 Task: Look for space in Agadir, Morocco from 7th July, 2023 to 14th July, 2023 for 1 adult in price range Rs.6000 to Rs.14000. Place can be shared room with 1  bedroom having 1 bed and 1 bathroom. Property type can be house, flat, guest house, hotel. Amenities needed are: wifi. Booking option can be shelf check-in. Required host language is English.
Action: Mouse moved to (482, 64)
Screenshot: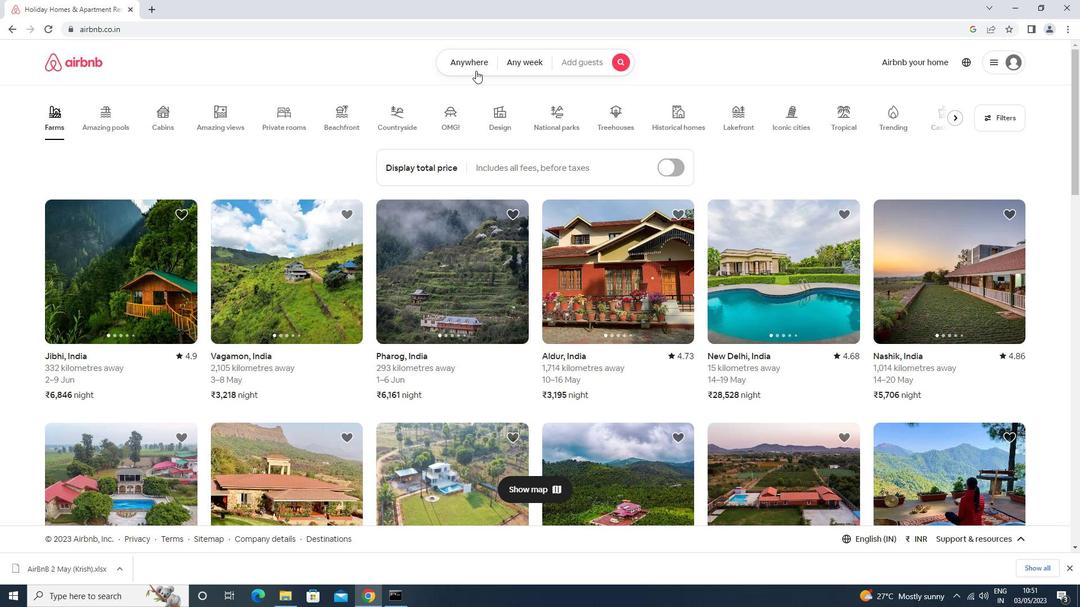 
Action: Mouse pressed left at (482, 64)
Screenshot: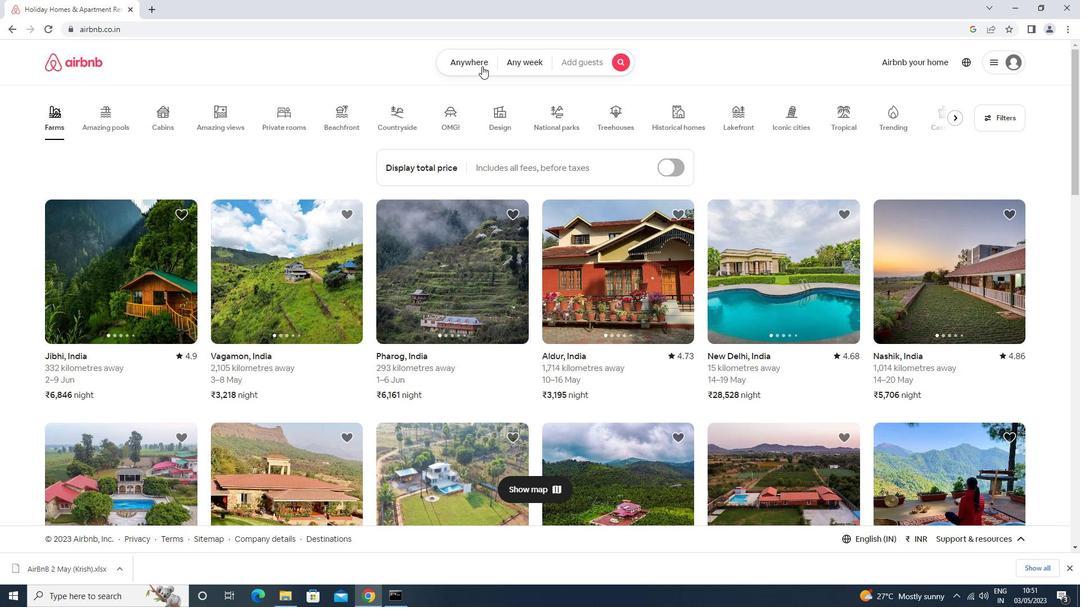 
Action: Mouse moved to (432, 112)
Screenshot: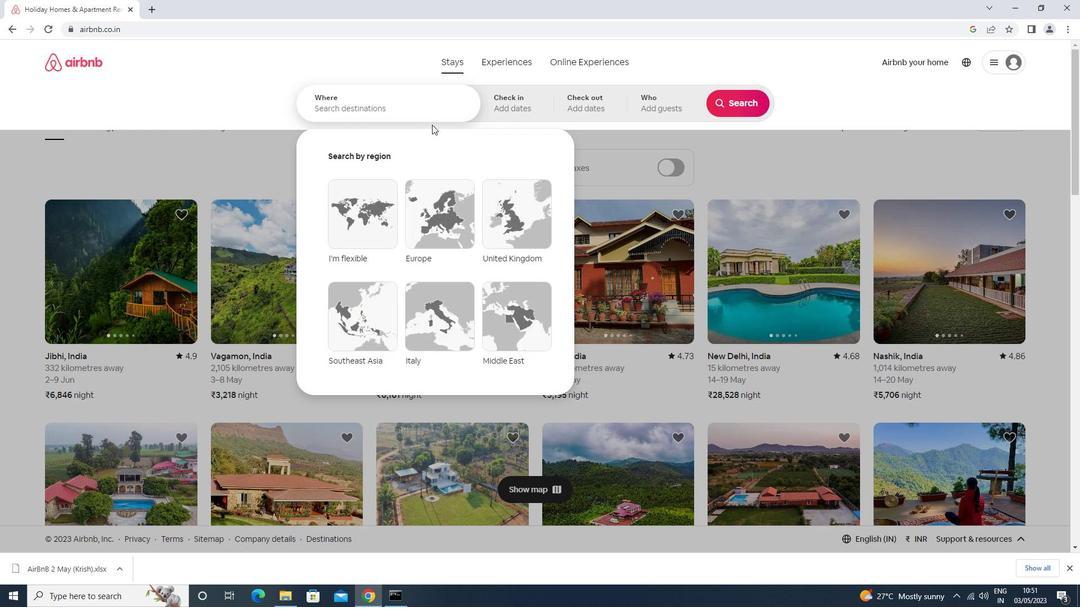 
Action: Mouse pressed left at (432, 112)
Screenshot: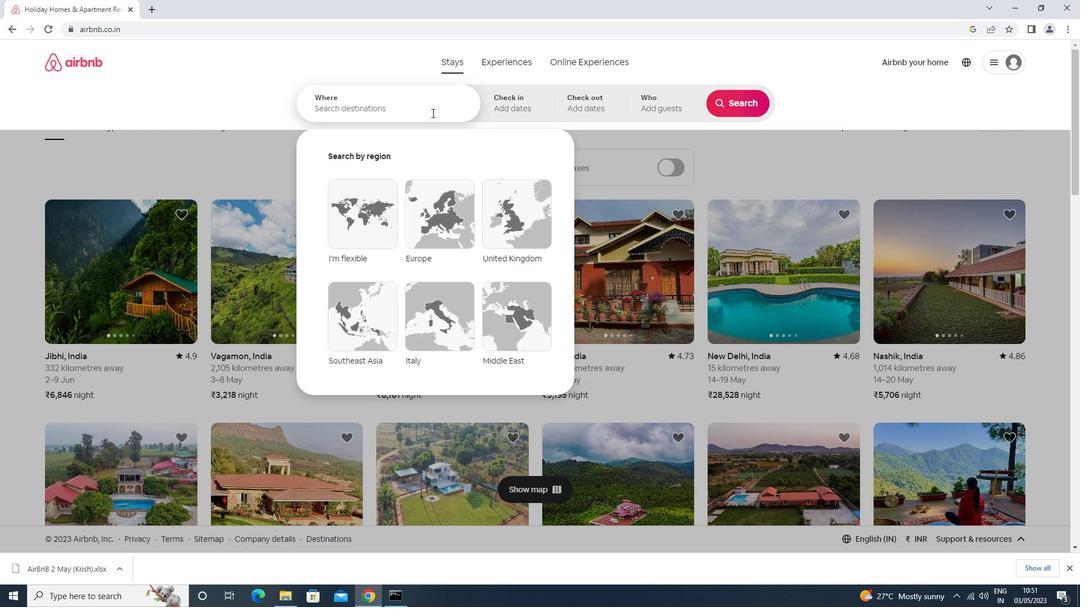 
Action: Key pressed a<Key.caps_lock>gadir<Key.enter>
Screenshot: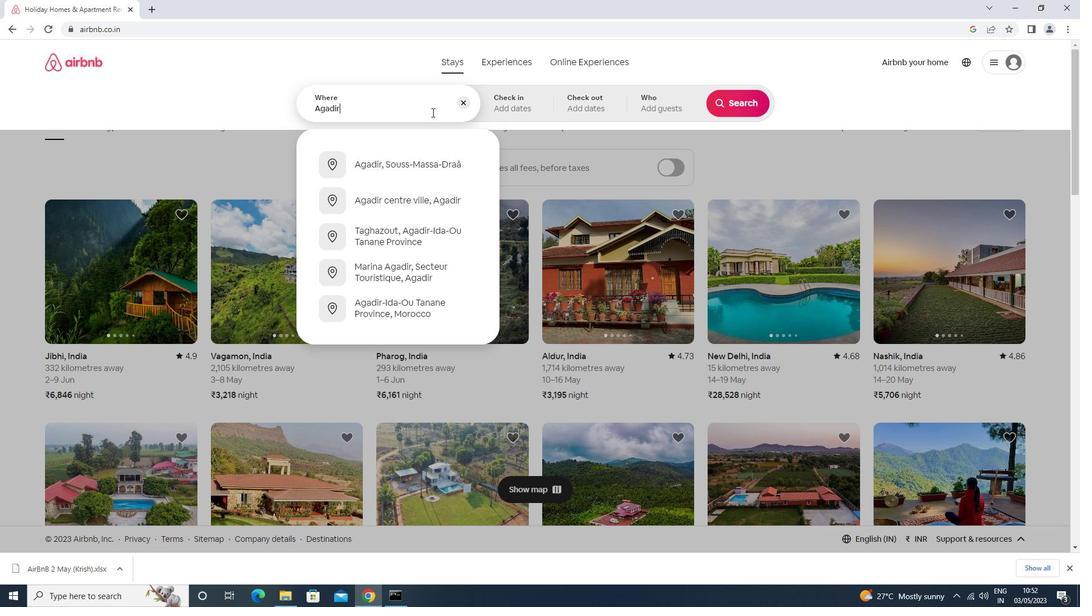 
Action: Mouse moved to (741, 194)
Screenshot: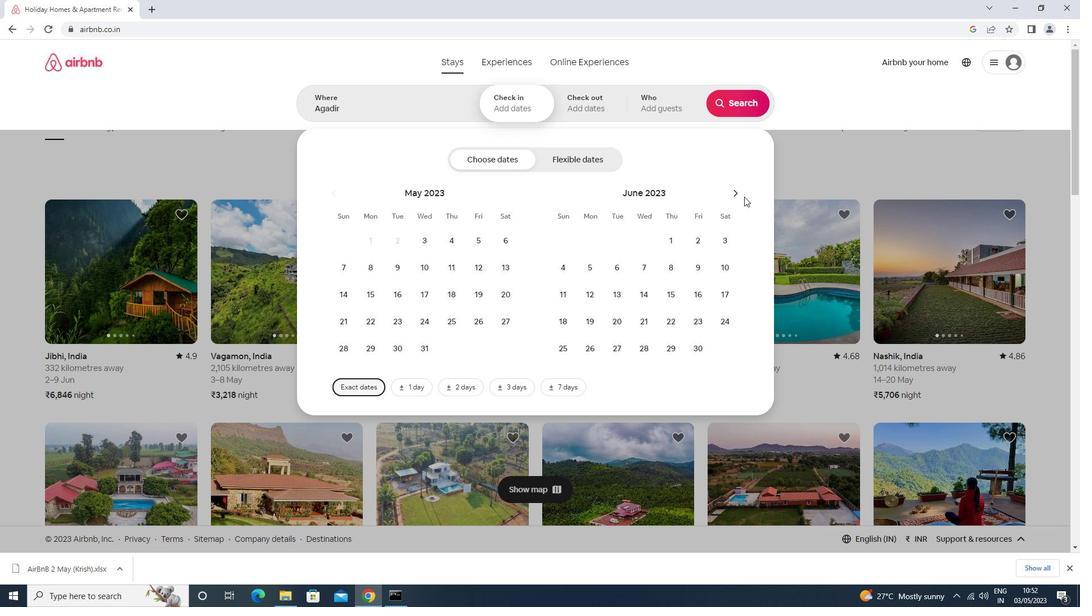 
Action: Mouse pressed left at (741, 194)
Screenshot: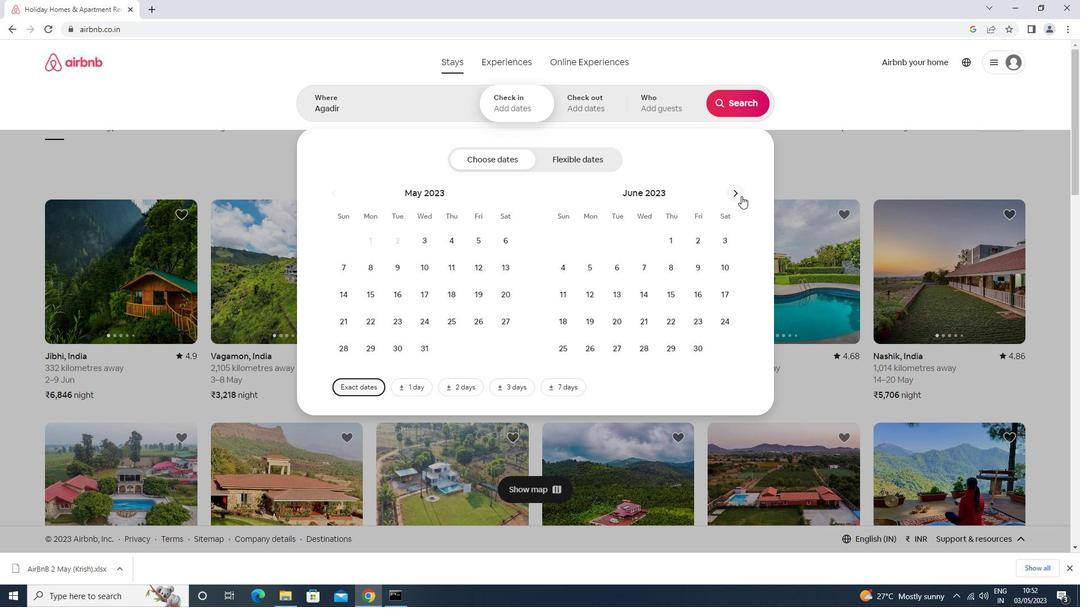
Action: Mouse moved to (694, 270)
Screenshot: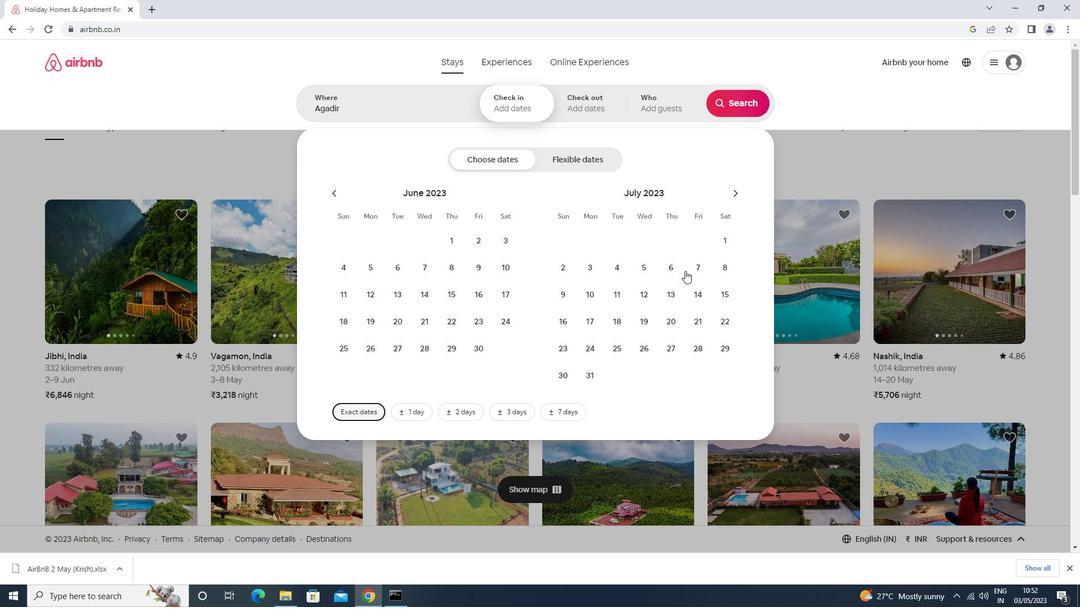 
Action: Mouse pressed left at (694, 270)
Screenshot: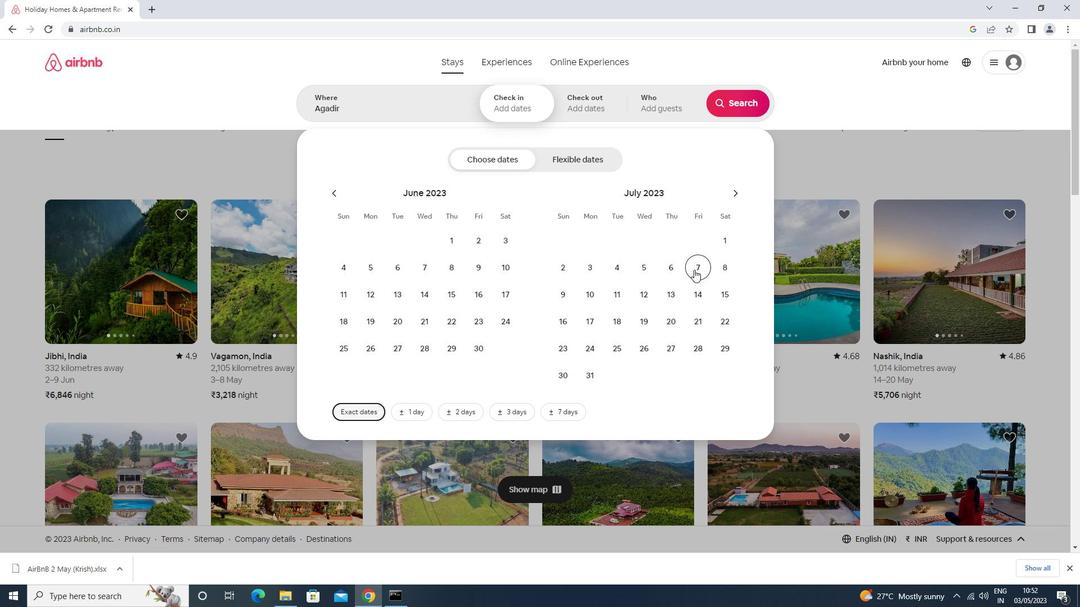 
Action: Mouse moved to (694, 290)
Screenshot: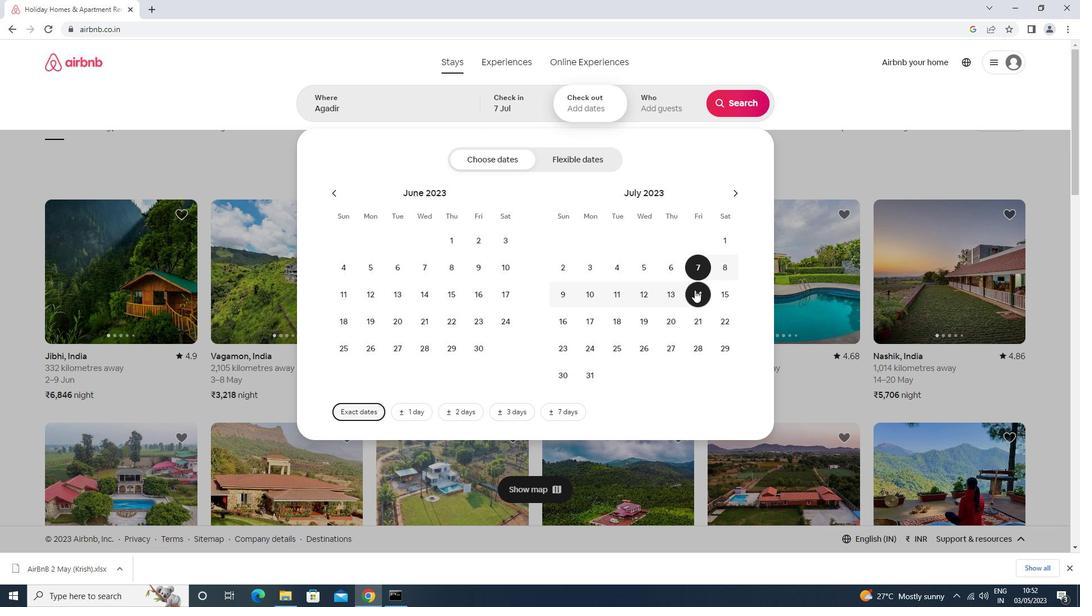 
Action: Mouse pressed left at (694, 290)
Screenshot: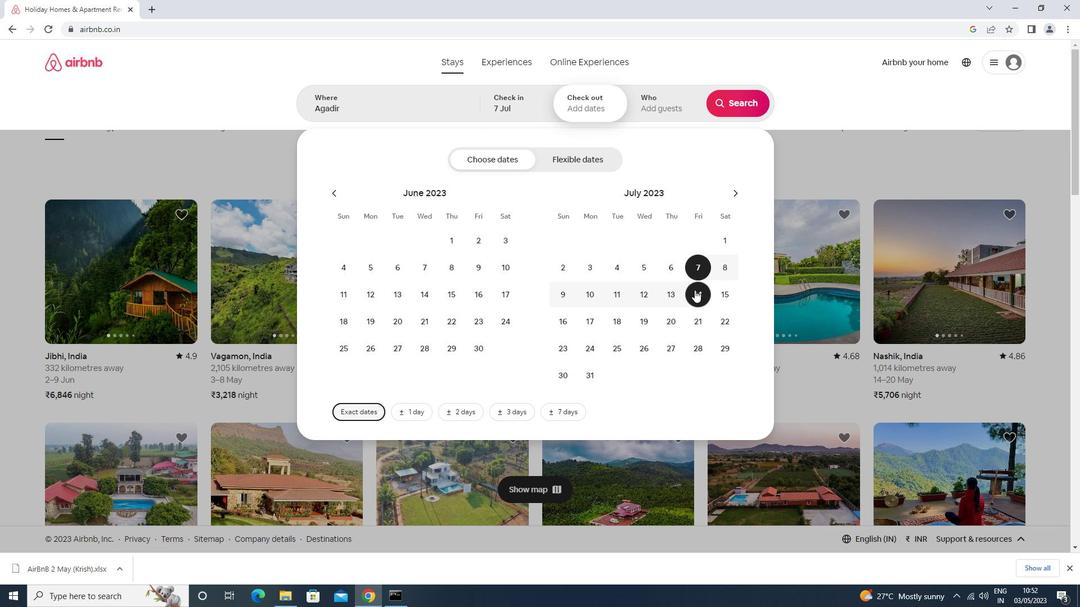 
Action: Mouse moved to (663, 106)
Screenshot: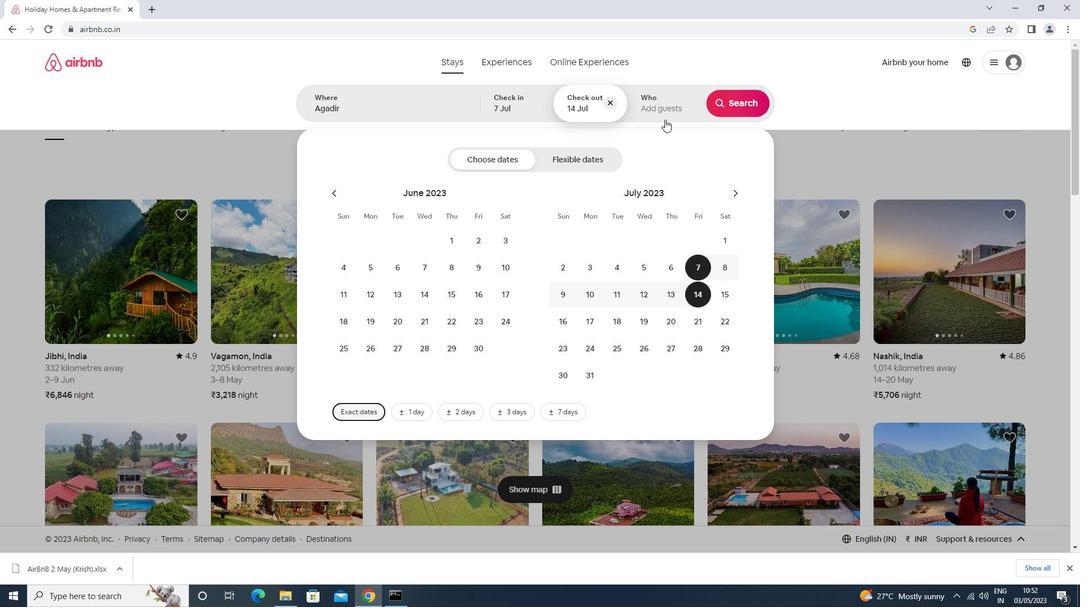 
Action: Mouse pressed left at (663, 106)
Screenshot: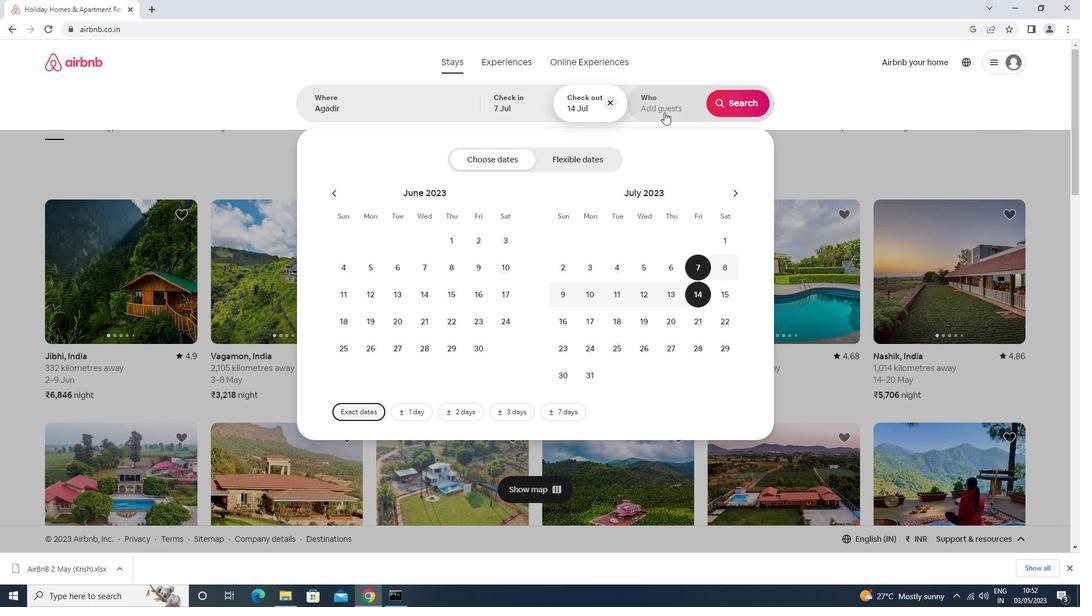 
Action: Mouse moved to (746, 165)
Screenshot: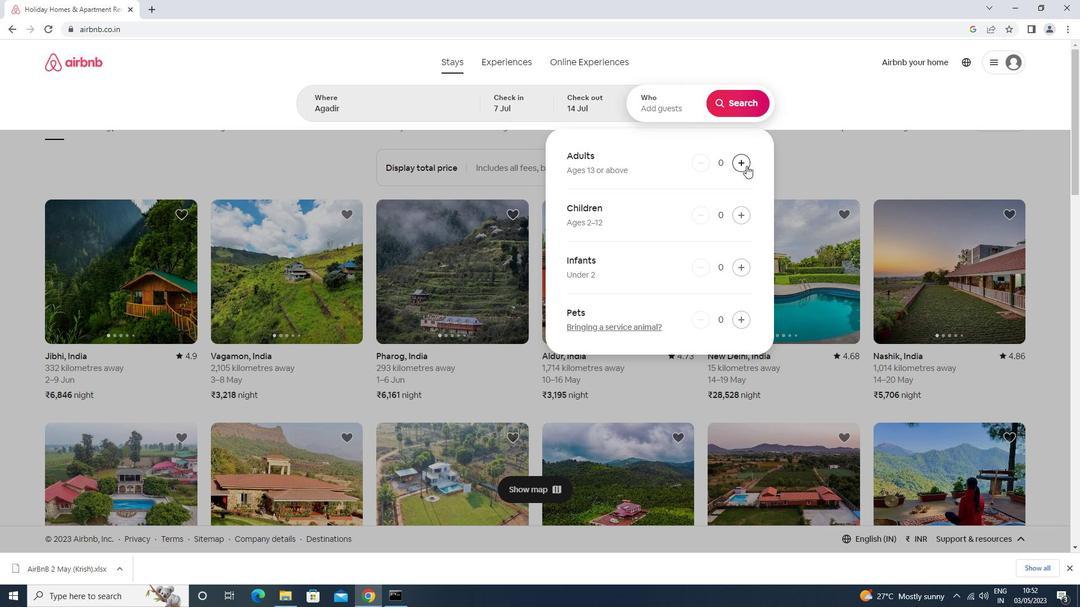 
Action: Mouse pressed left at (746, 165)
Screenshot: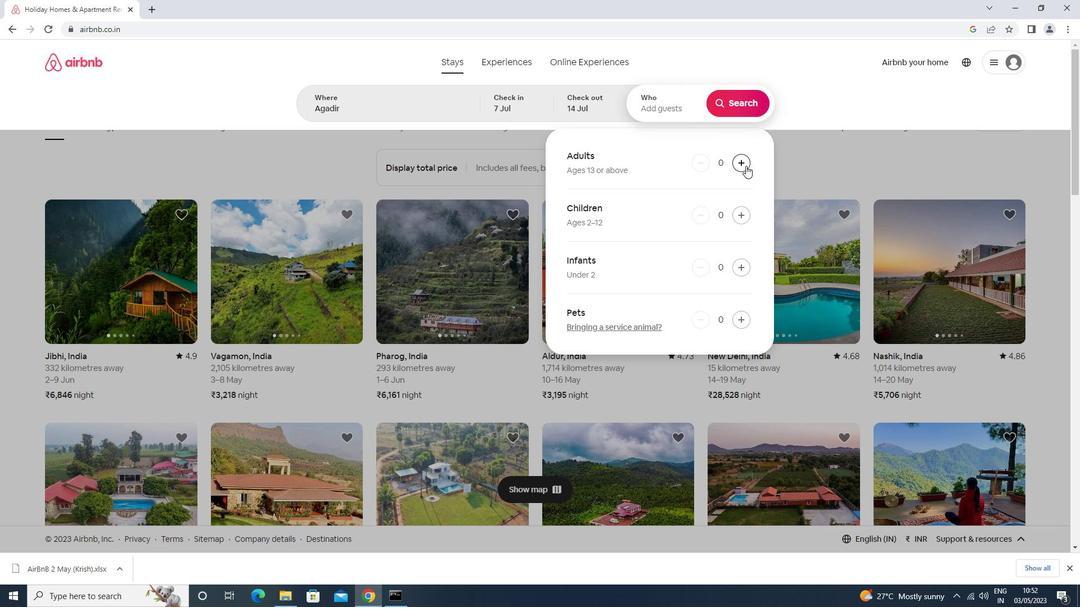 
Action: Mouse moved to (737, 92)
Screenshot: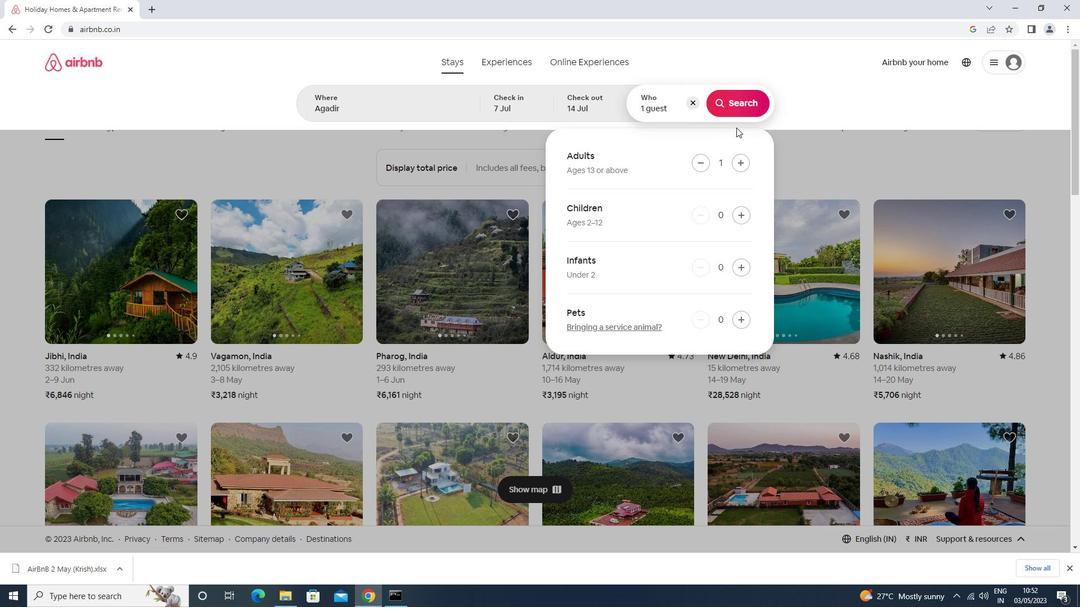 
Action: Mouse pressed left at (737, 92)
Screenshot: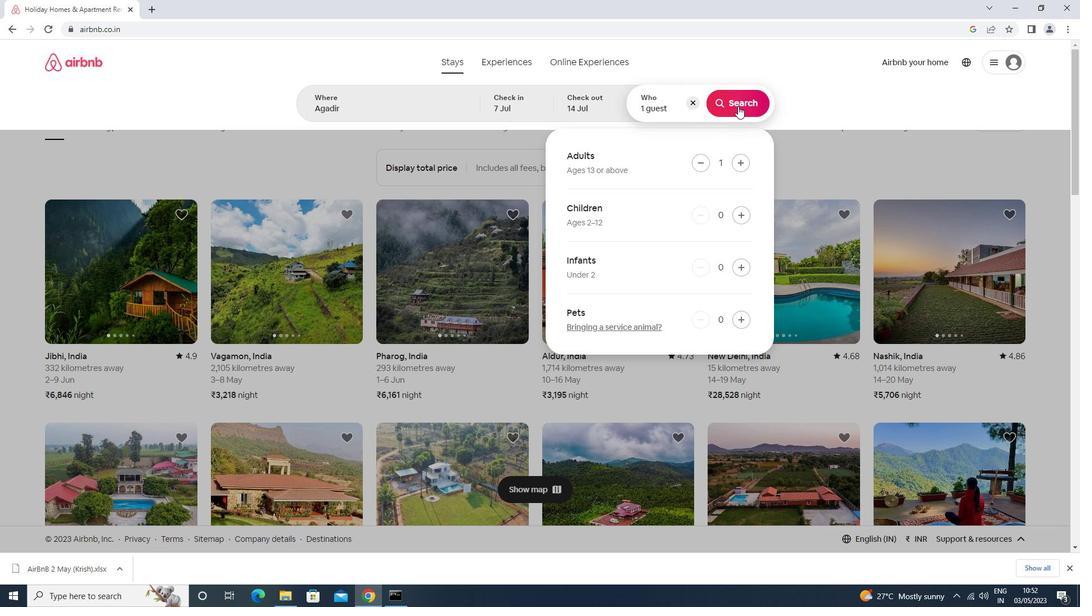 
Action: Mouse moved to (1028, 101)
Screenshot: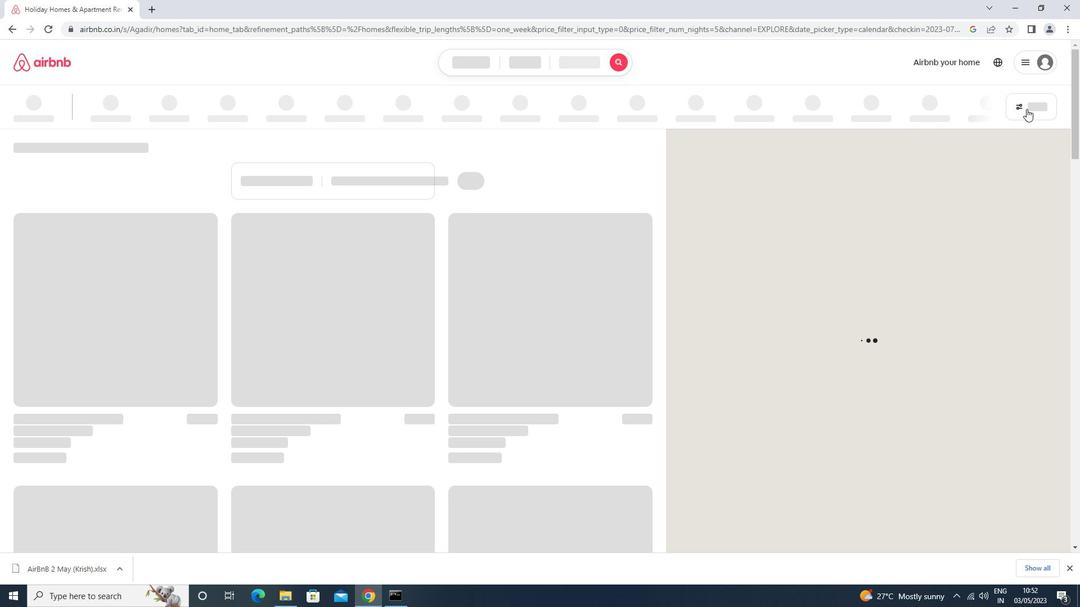 
Action: Mouse pressed left at (1028, 101)
Screenshot: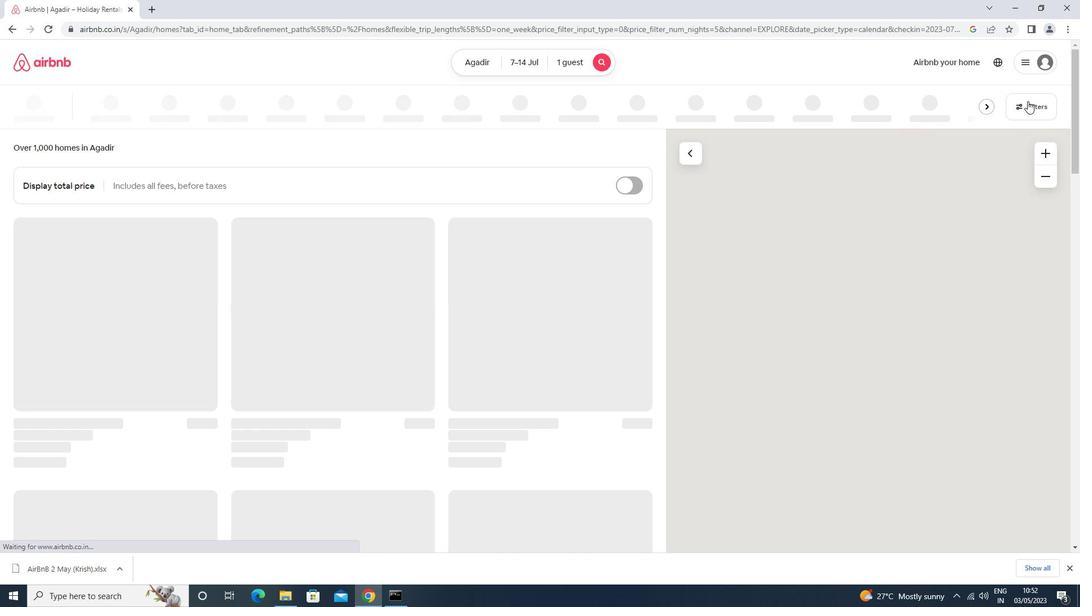 
Action: Mouse moved to (424, 251)
Screenshot: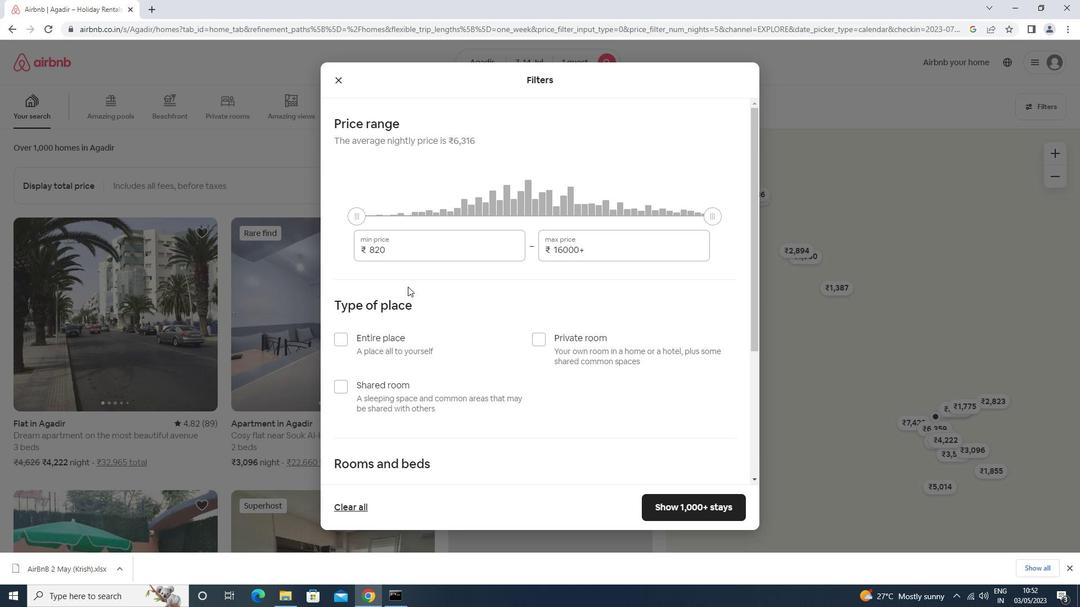 
Action: Mouse pressed left at (424, 251)
Screenshot: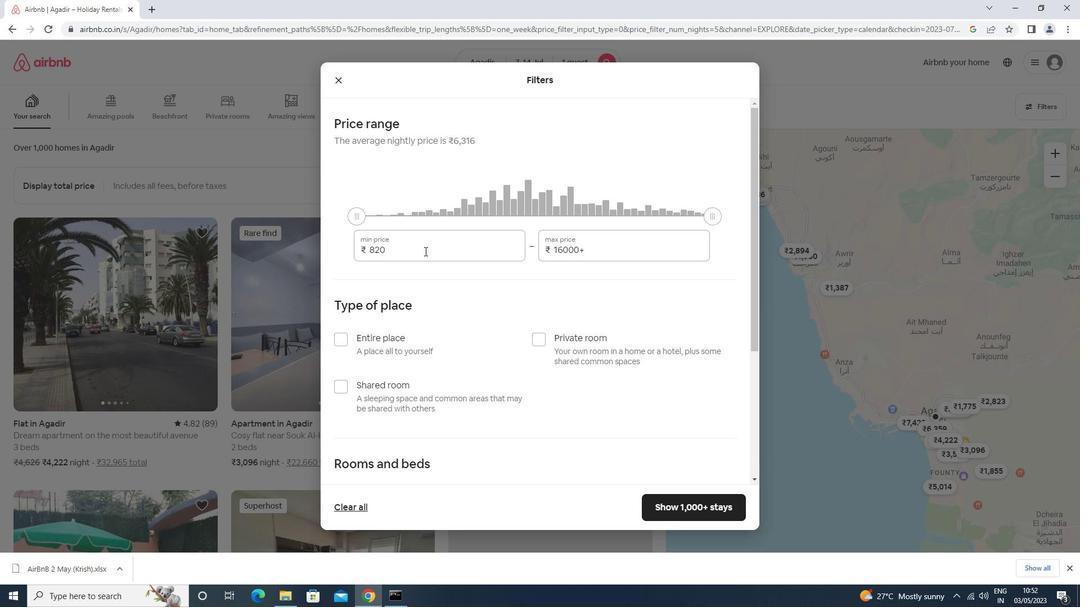
Action: Mouse moved to (422, 251)
Screenshot: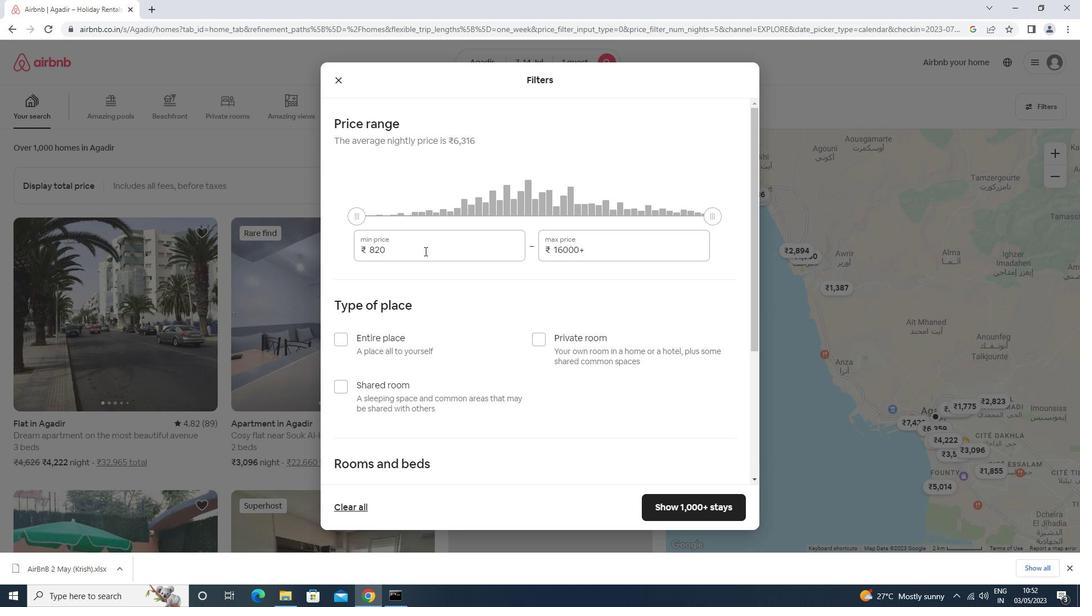 
Action: Key pressed <Key.backspace><Key.backspace><Key.backspace><Key.backspace><Key.backspace><Key.backspace><Key.backspace><Key.backspace><Key.backspace><Key.backspace><Key.backspace><Key.backspace>6000<Key.tab>14000
Screenshot: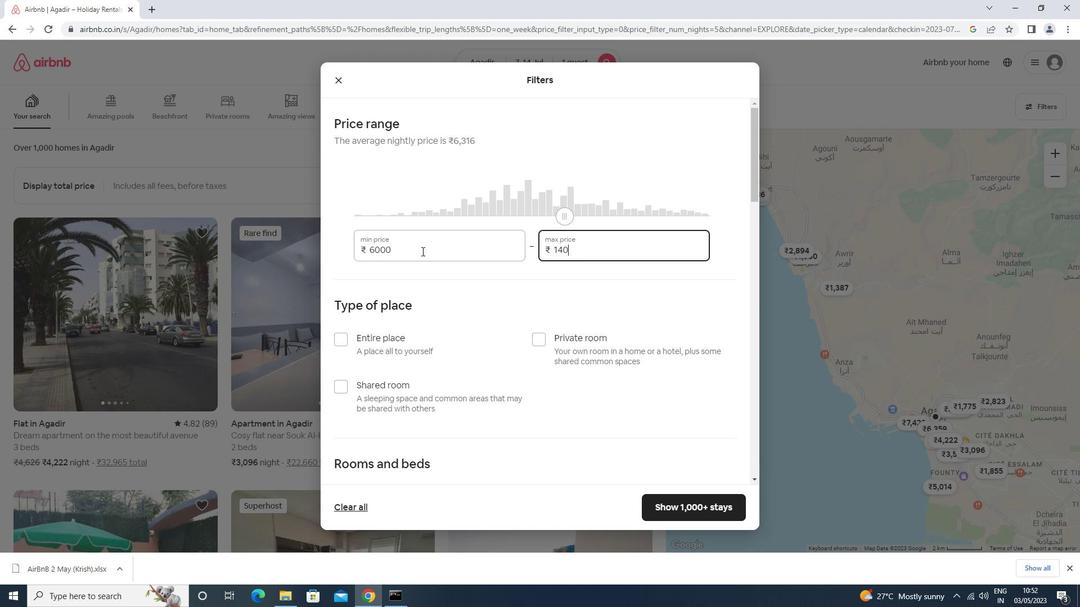 
Action: Mouse moved to (359, 388)
Screenshot: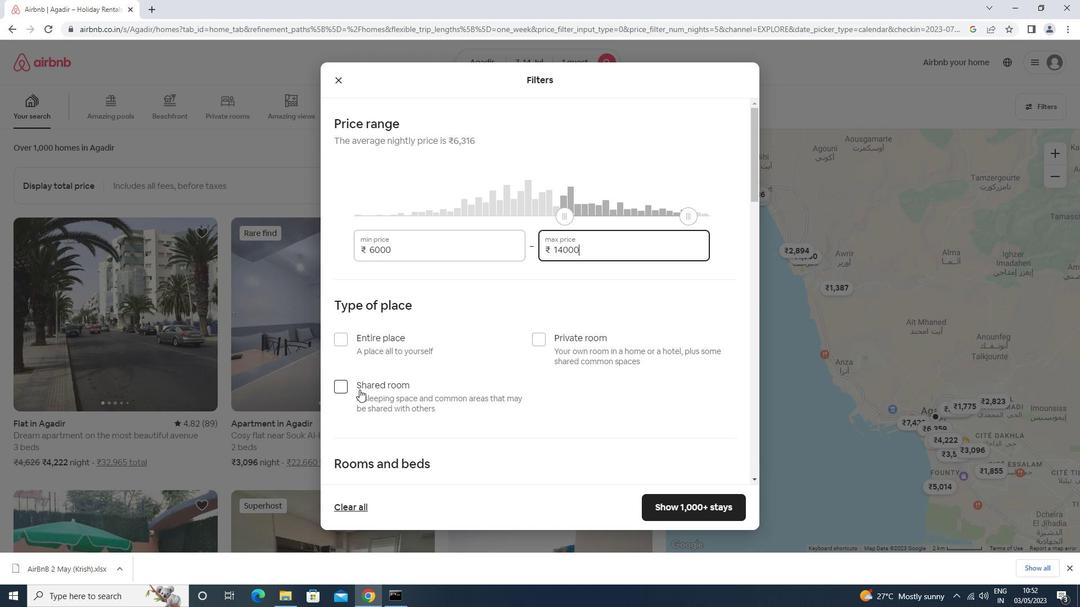 
Action: Mouse pressed left at (359, 388)
Screenshot: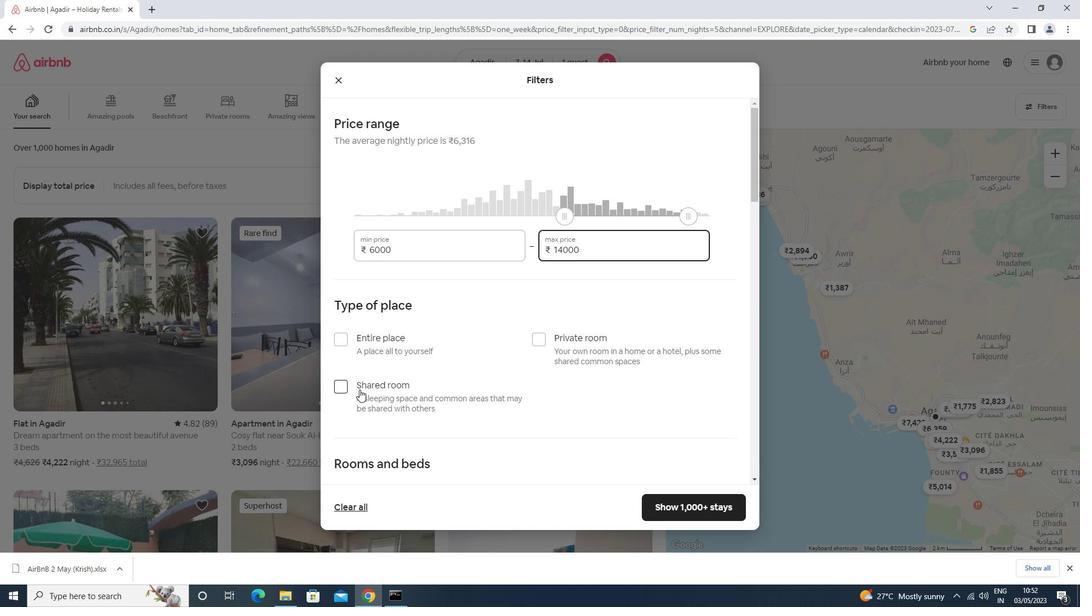 
Action: Mouse moved to (370, 363)
Screenshot: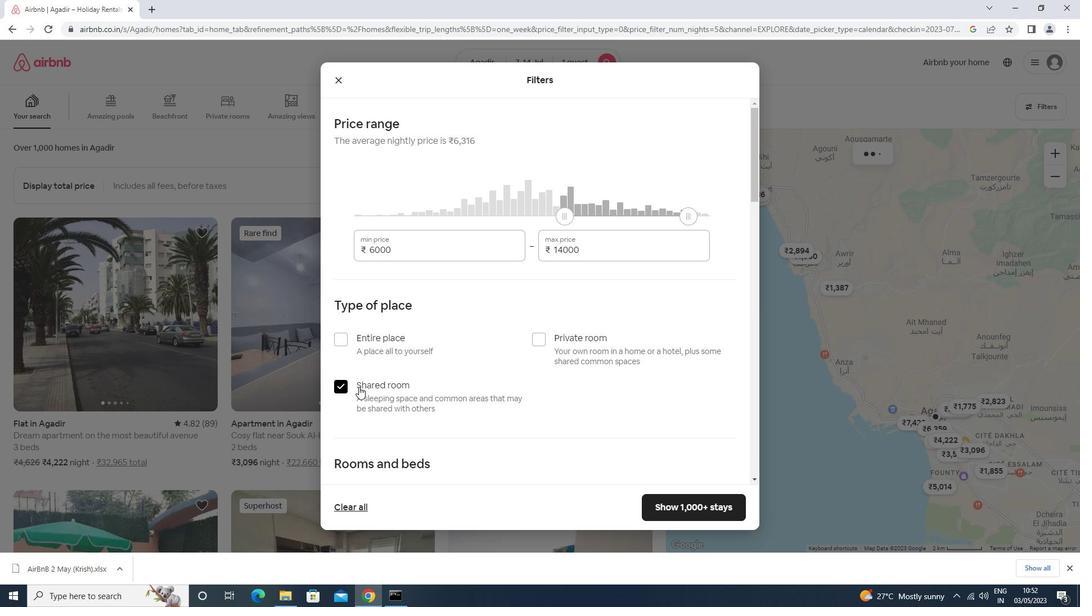 
Action: Mouse scrolled (370, 362) with delta (0, 0)
Screenshot: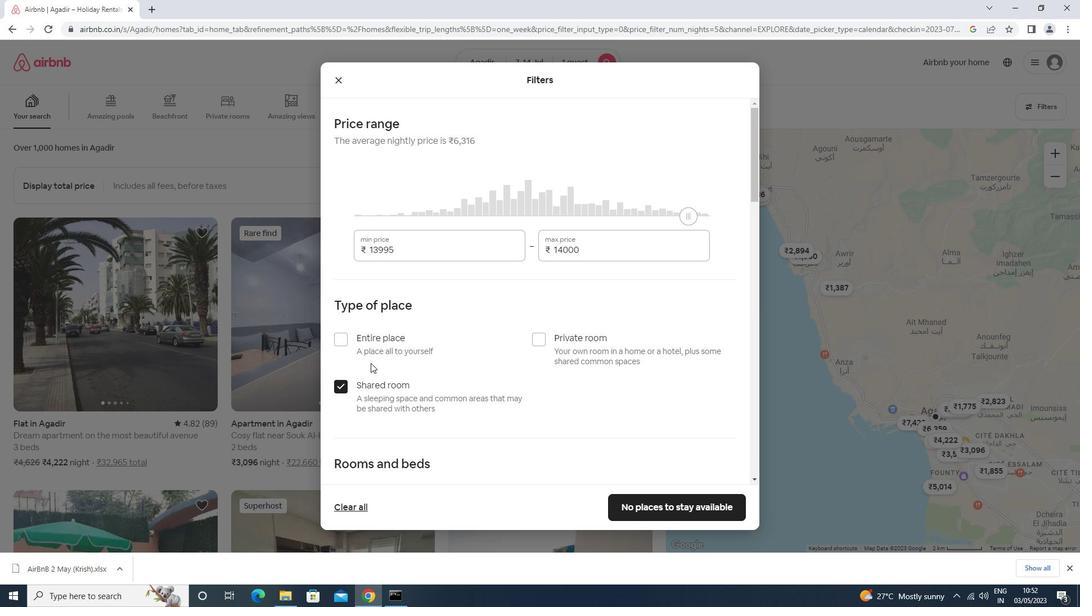 
Action: Mouse scrolled (370, 362) with delta (0, 0)
Screenshot: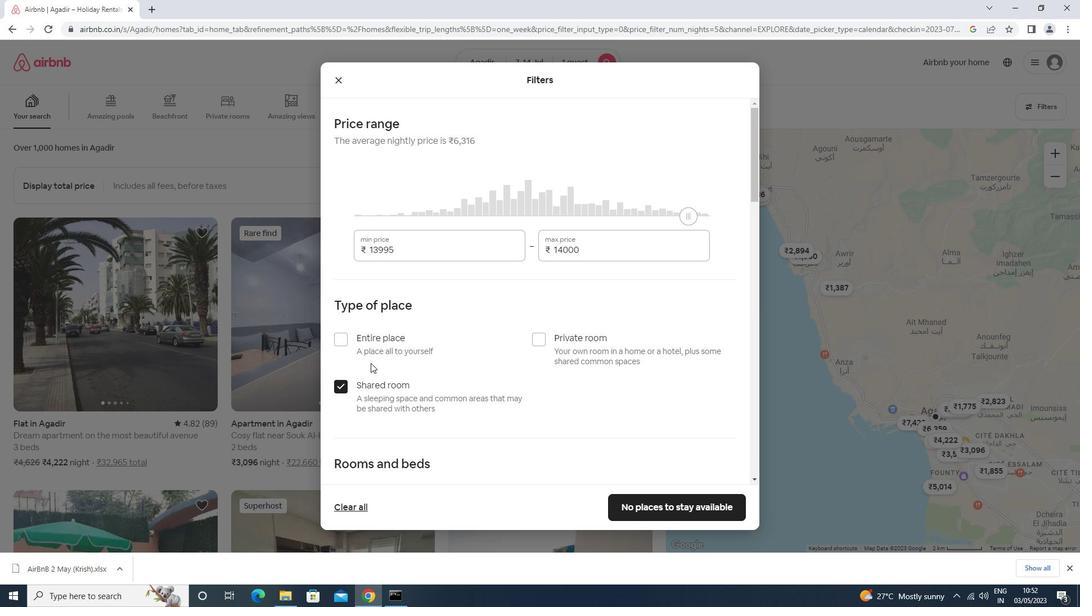 
Action: Mouse scrolled (370, 362) with delta (0, 0)
Screenshot: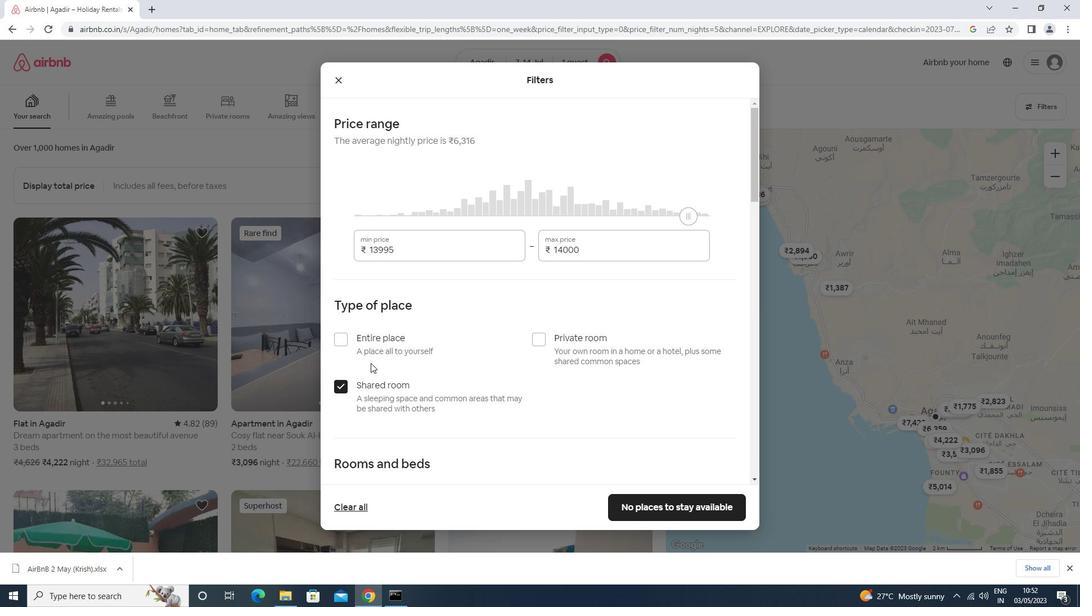 
Action: Mouse scrolled (370, 362) with delta (0, 0)
Screenshot: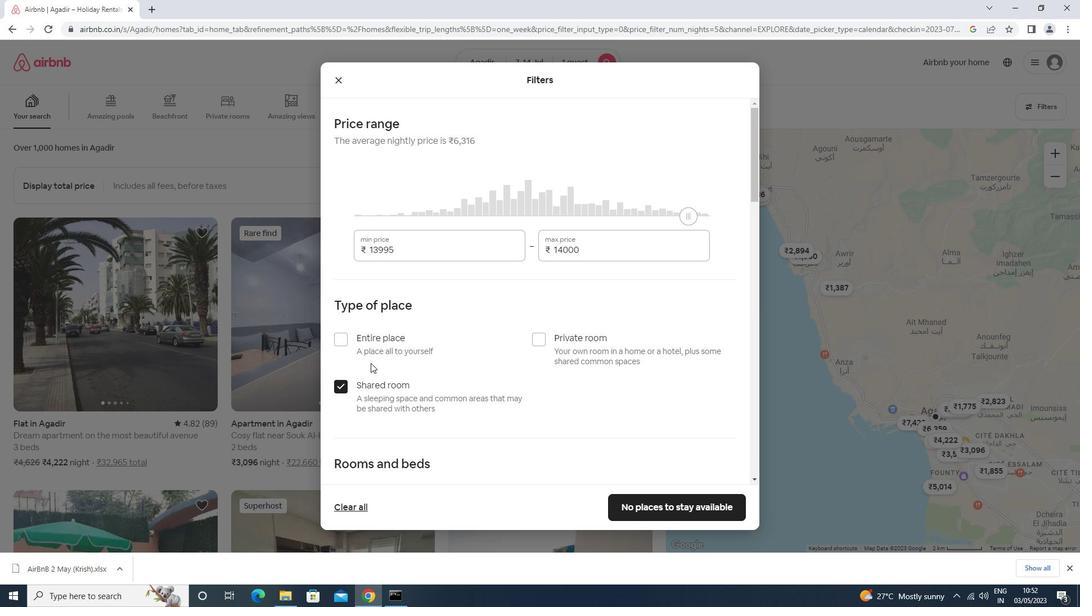 
Action: Mouse moved to (401, 301)
Screenshot: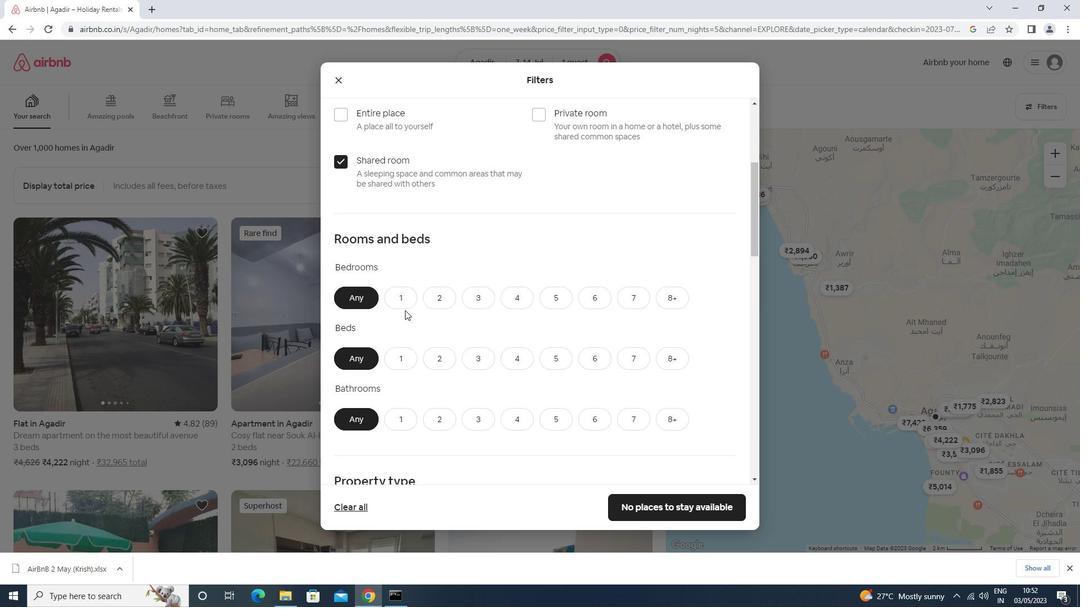 
Action: Mouse pressed left at (401, 301)
Screenshot: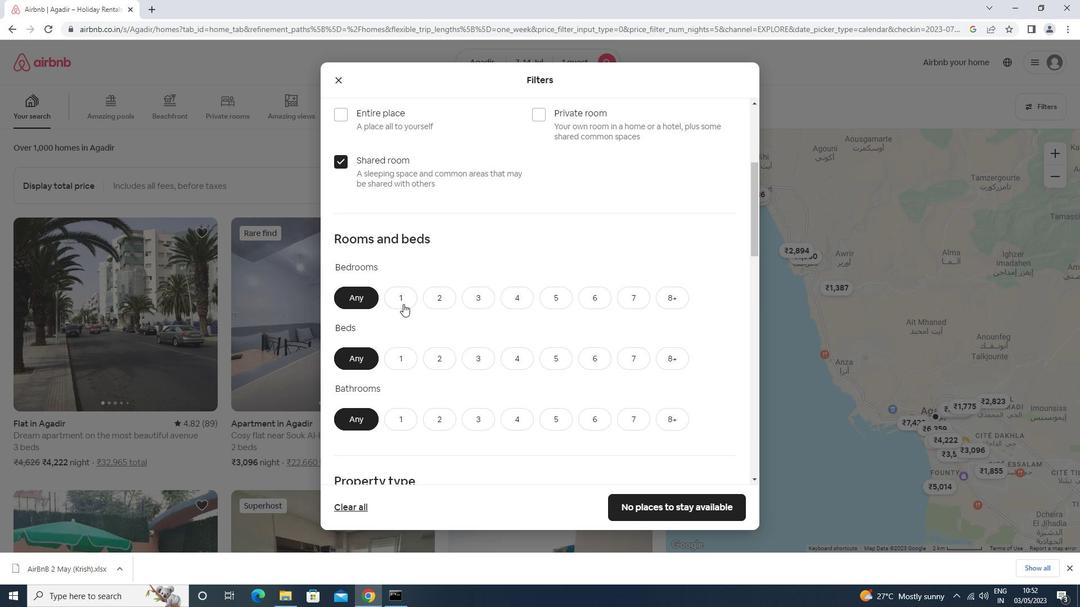
Action: Mouse moved to (409, 356)
Screenshot: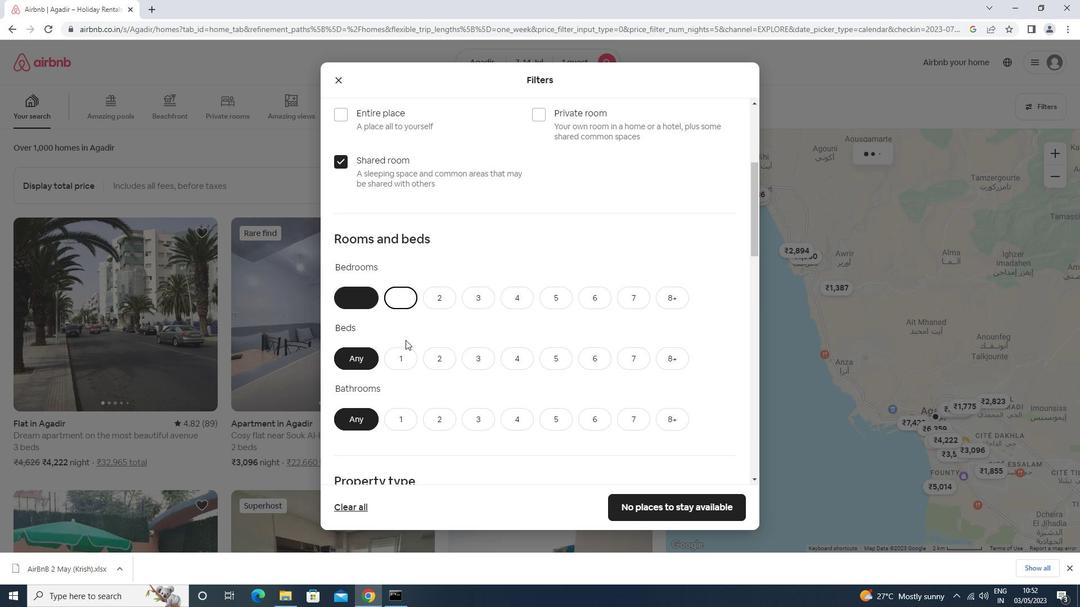 
Action: Mouse pressed left at (409, 356)
Screenshot: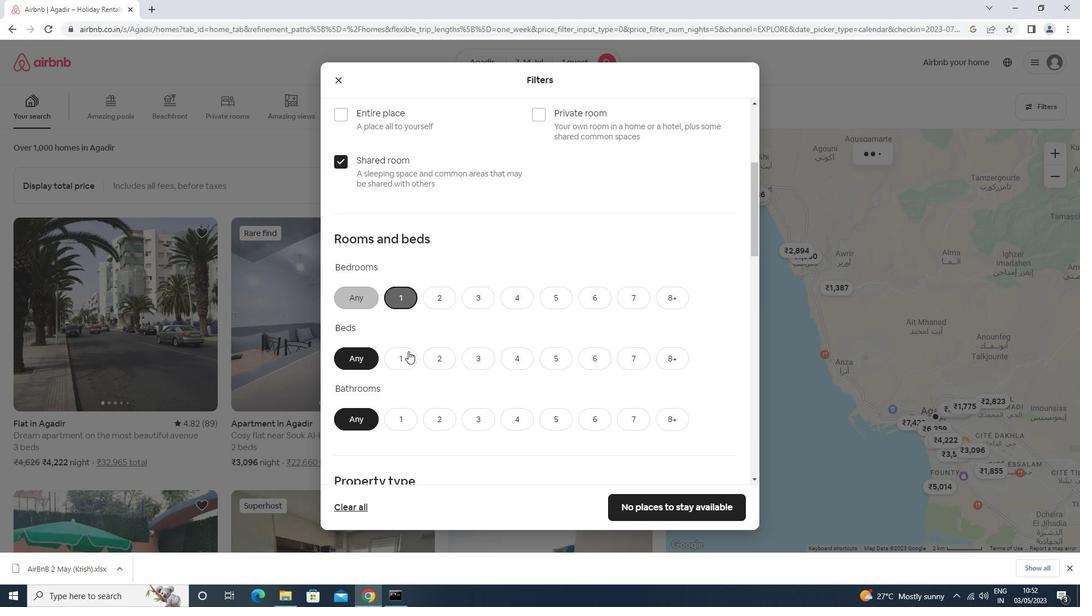 
Action: Mouse moved to (409, 355)
Screenshot: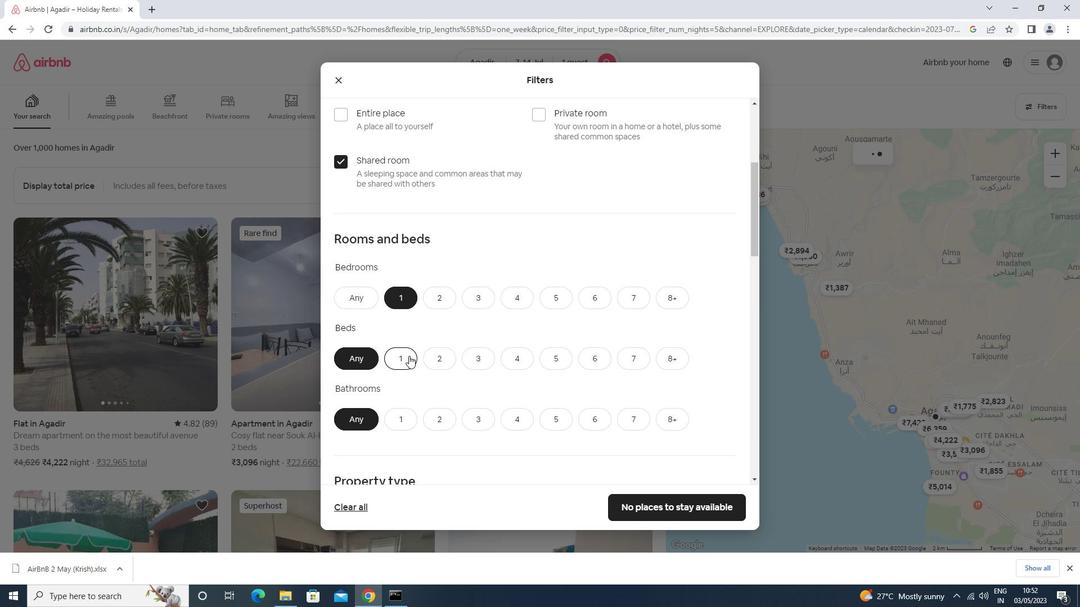 
Action: Mouse scrolled (409, 355) with delta (0, 0)
Screenshot: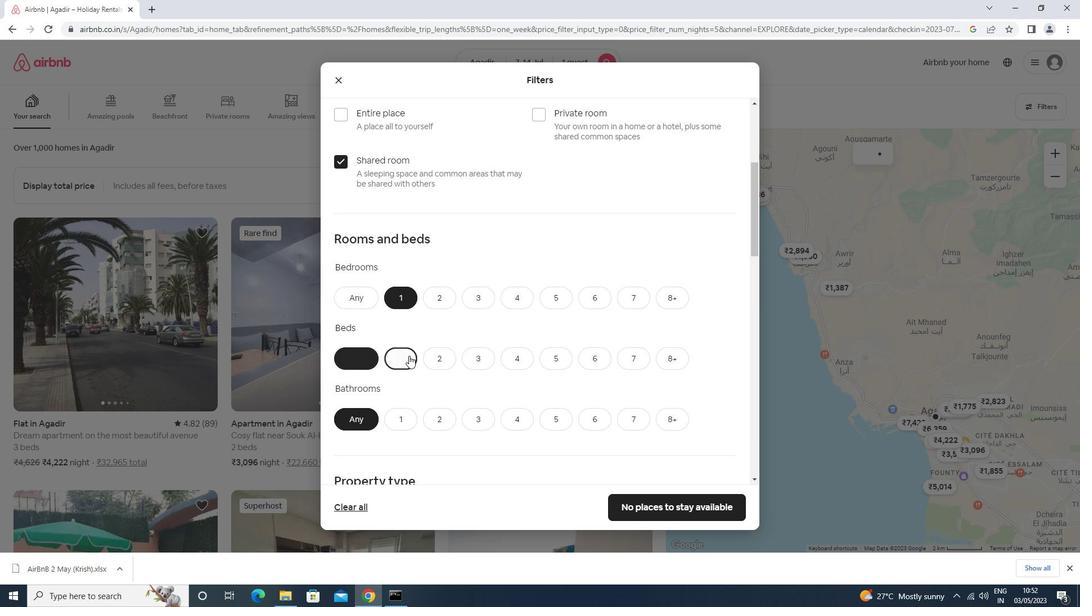 
Action: Mouse moved to (406, 353)
Screenshot: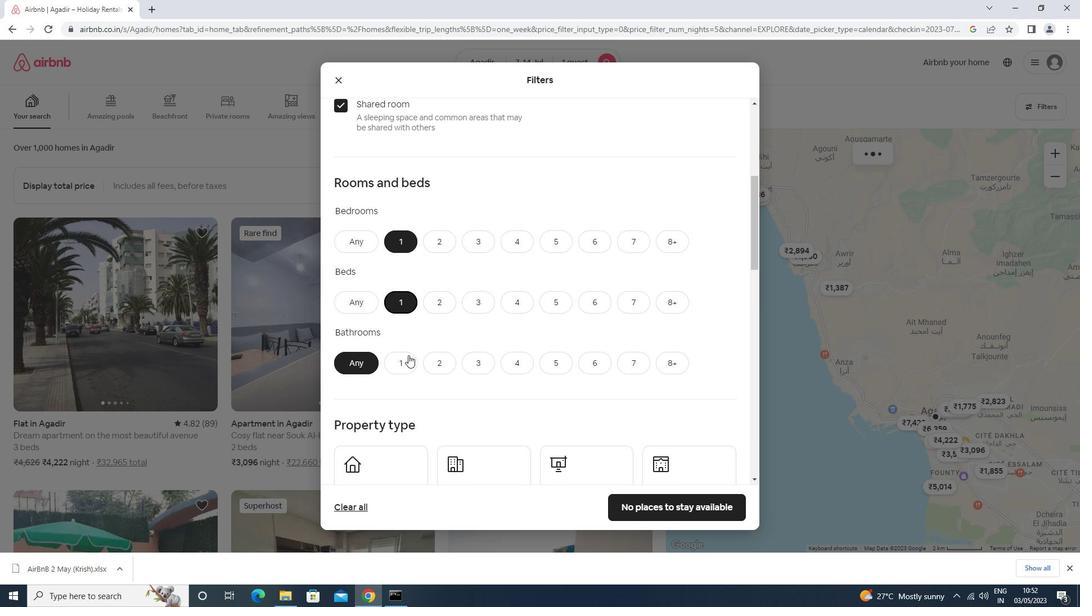 
Action: Mouse pressed left at (406, 353)
Screenshot: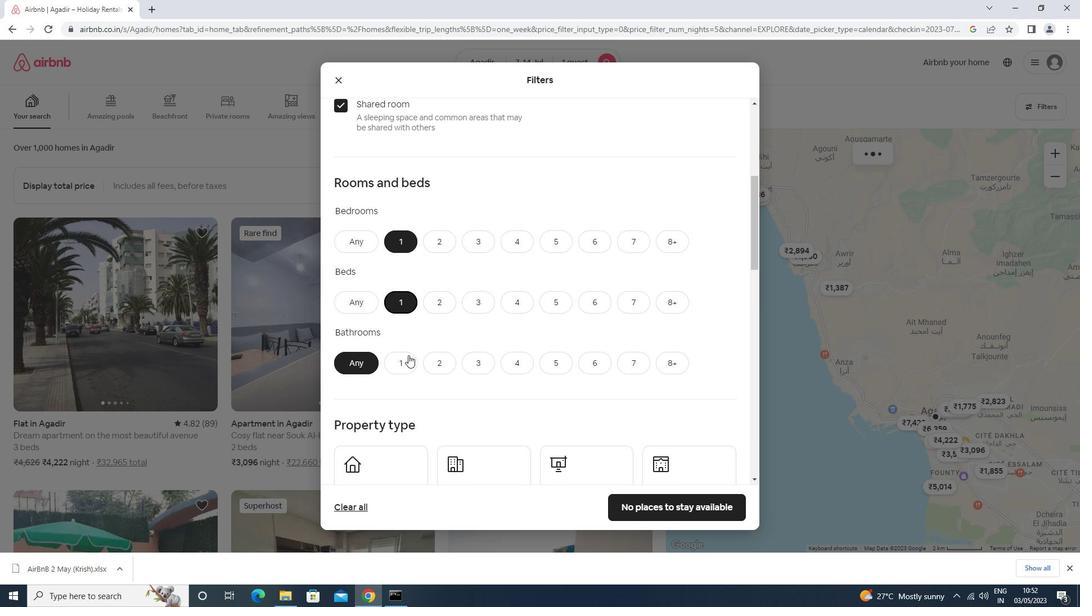 
Action: Mouse moved to (391, 393)
Screenshot: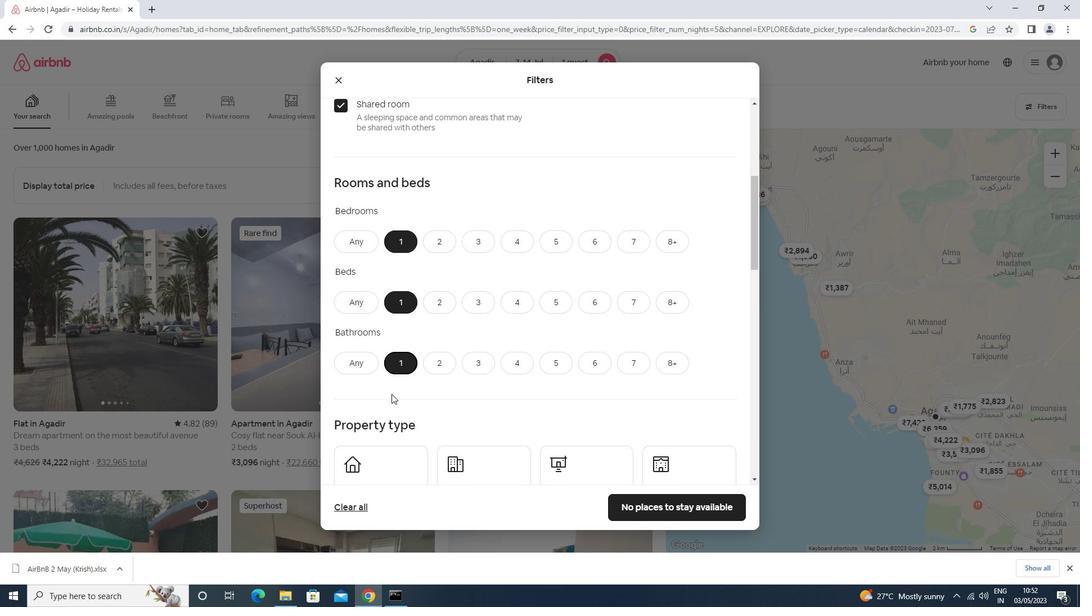 
Action: Mouse scrolled (391, 392) with delta (0, 0)
Screenshot: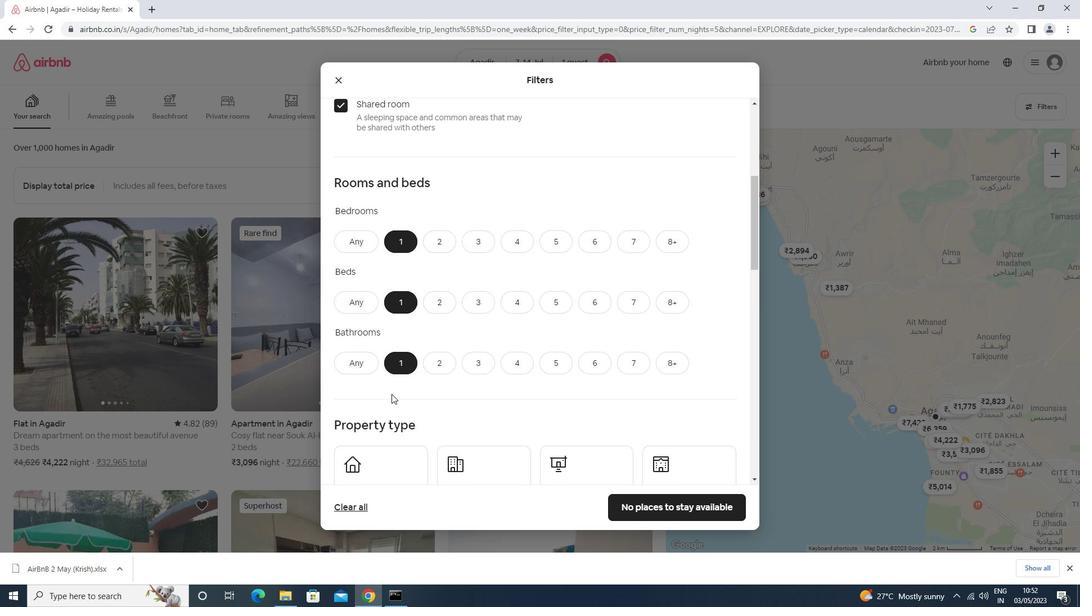
Action: Mouse scrolled (391, 392) with delta (0, 0)
Screenshot: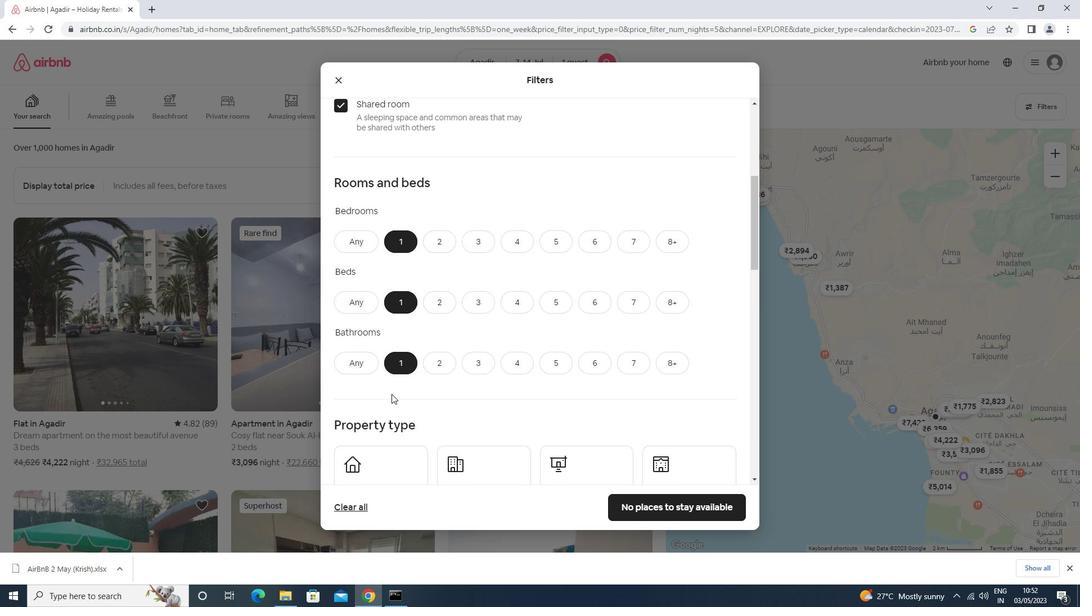 
Action: Mouse scrolled (391, 392) with delta (0, 0)
Screenshot: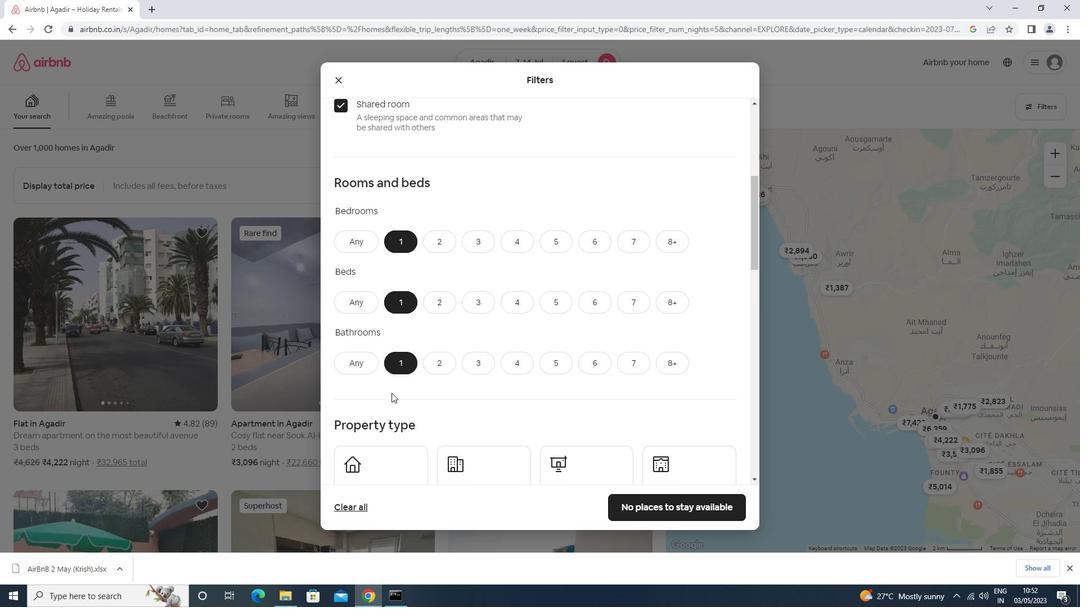
Action: Mouse moved to (379, 327)
Screenshot: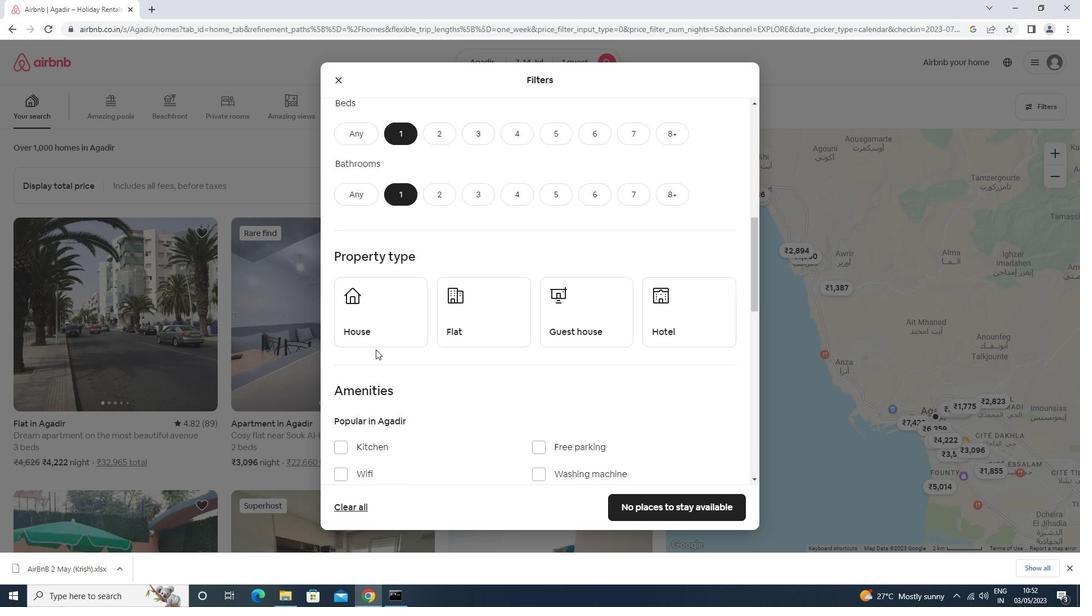 
Action: Mouse pressed left at (379, 327)
Screenshot: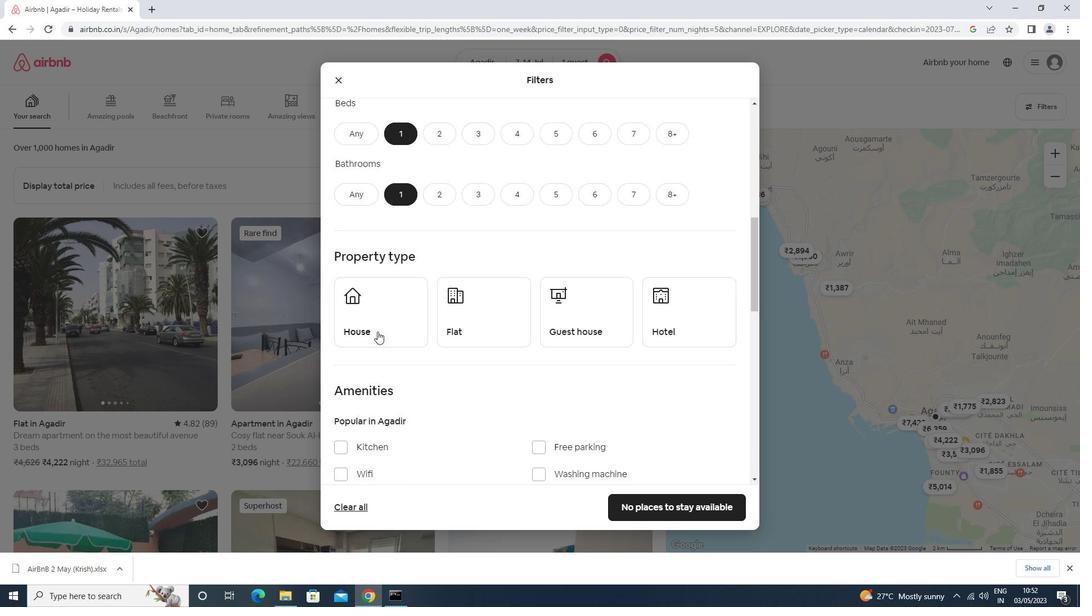 
Action: Mouse moved to (476, 329)
Screenshot: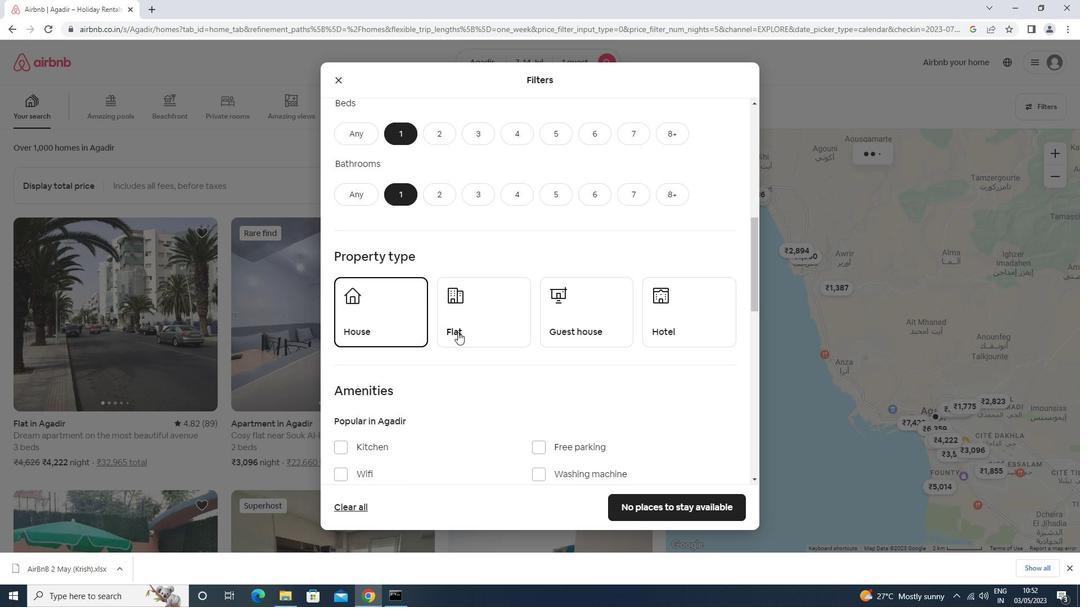 
Action: Mouse pressed left at (476, 329)
Screenshot: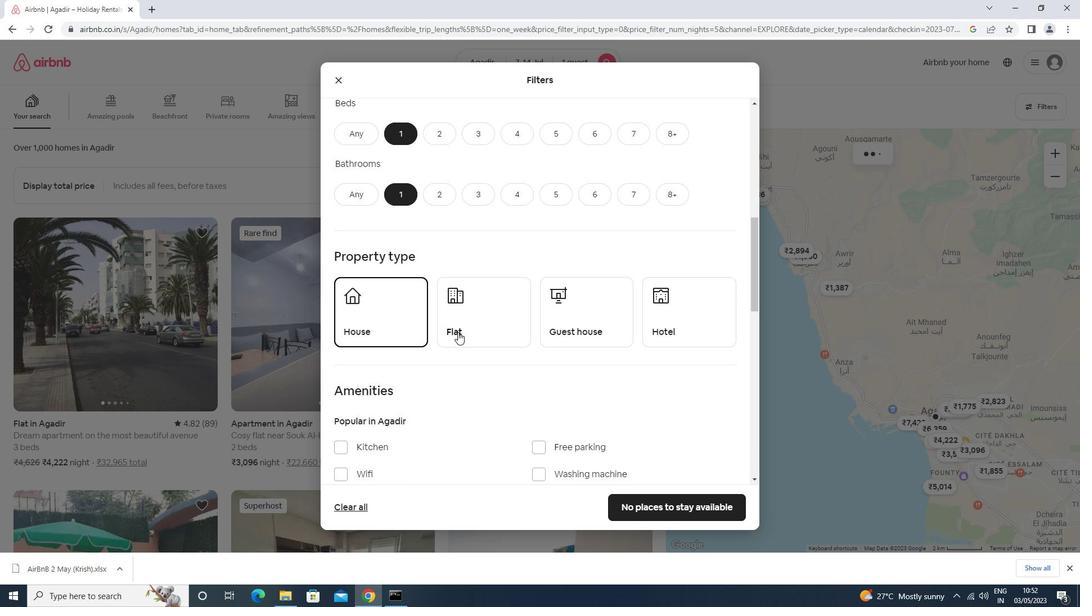 
Action: Mouse moved to (586, 322)
Screenshot: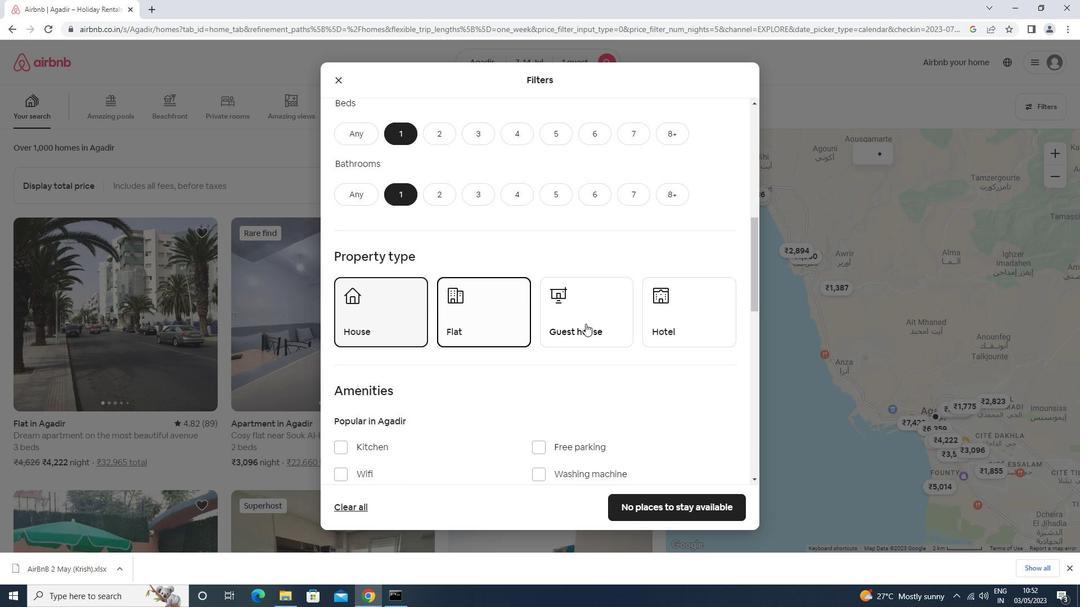 
Action: Mouse pressed left at (586, 322)
Screenshot: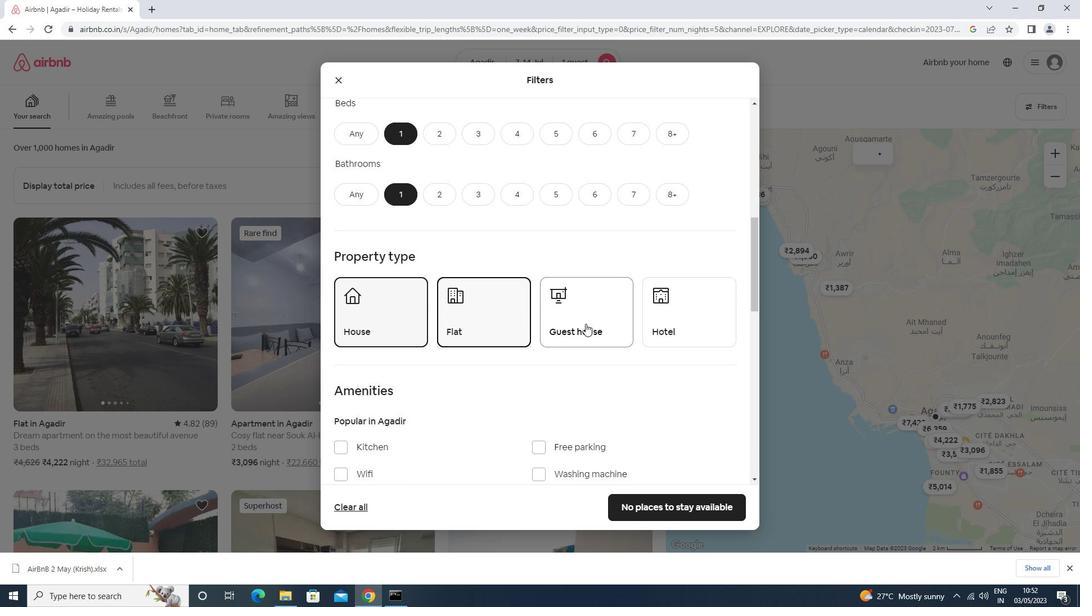 
Action: Mouse moved to (687, 316)
Screenshot: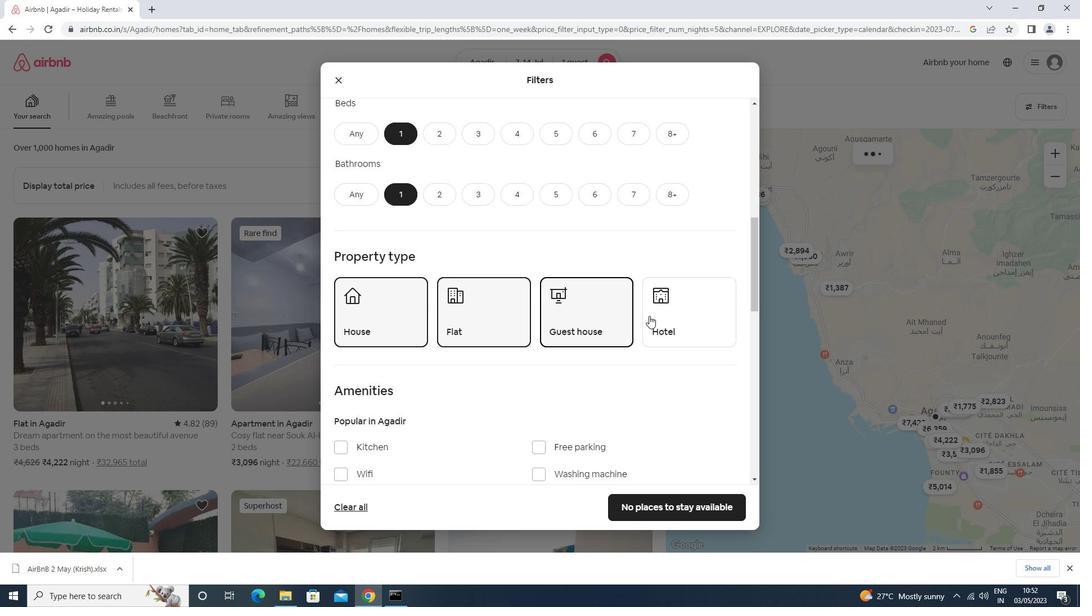 
Action: Mouse pressed left at (687, 316)
Screenshot: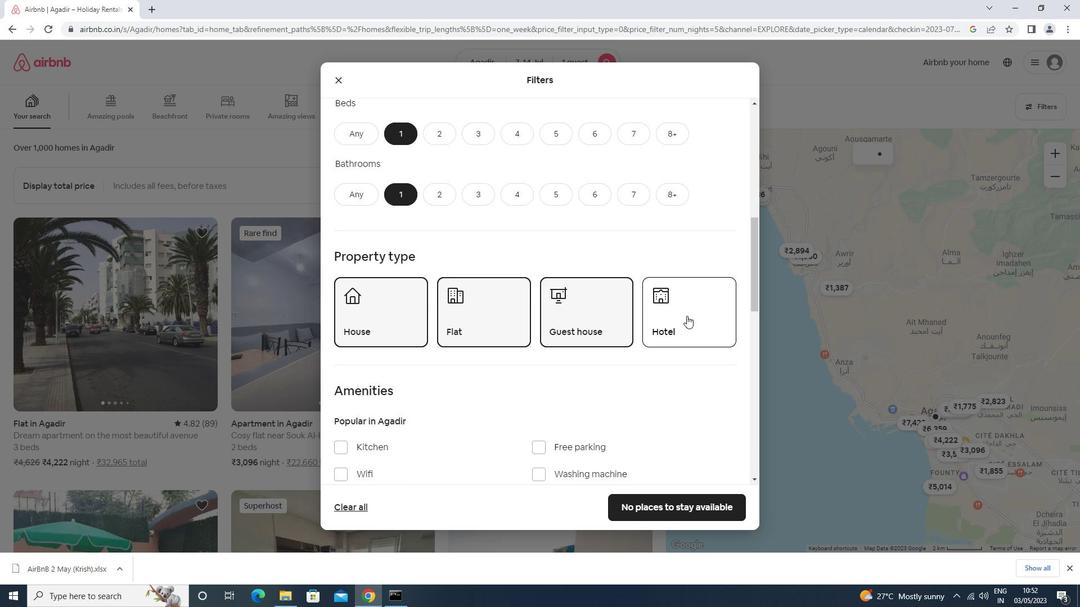 
Action: Mouse moved to (683, 316)
Screenshot: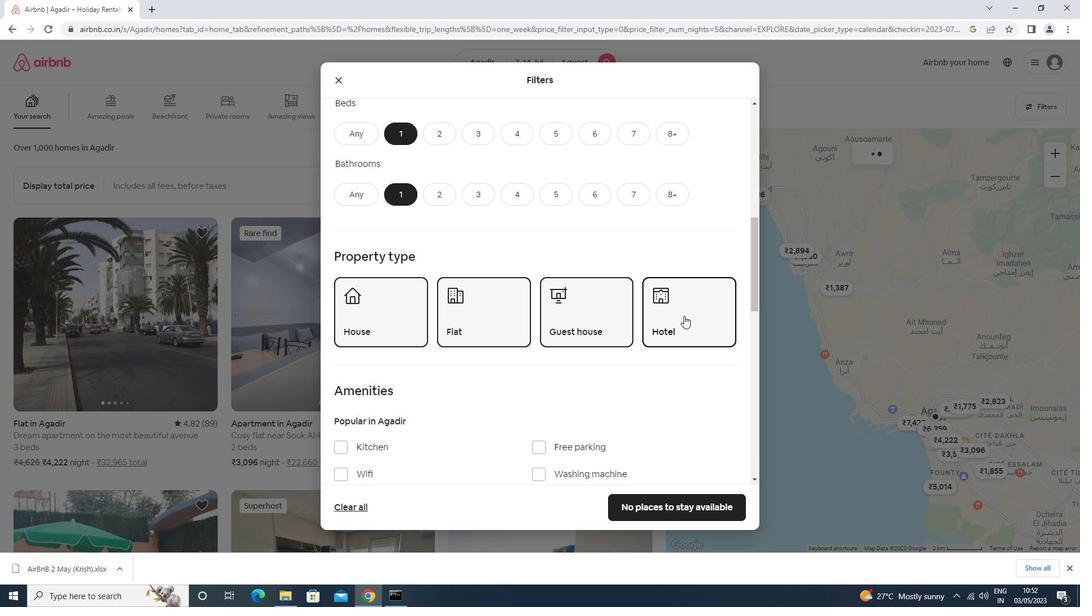 
Action: Mouse scrolled (683, 315) with delta (0, 0)
Screenshot: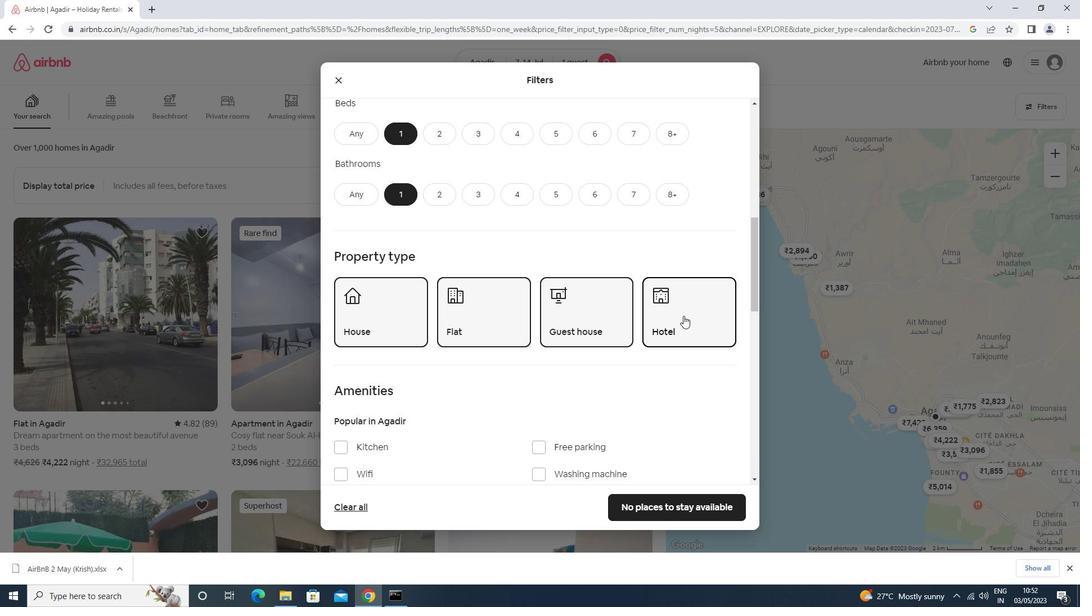 
Action: Mouse scrolled (683, 315) with delta (0, 0)
Screenshot: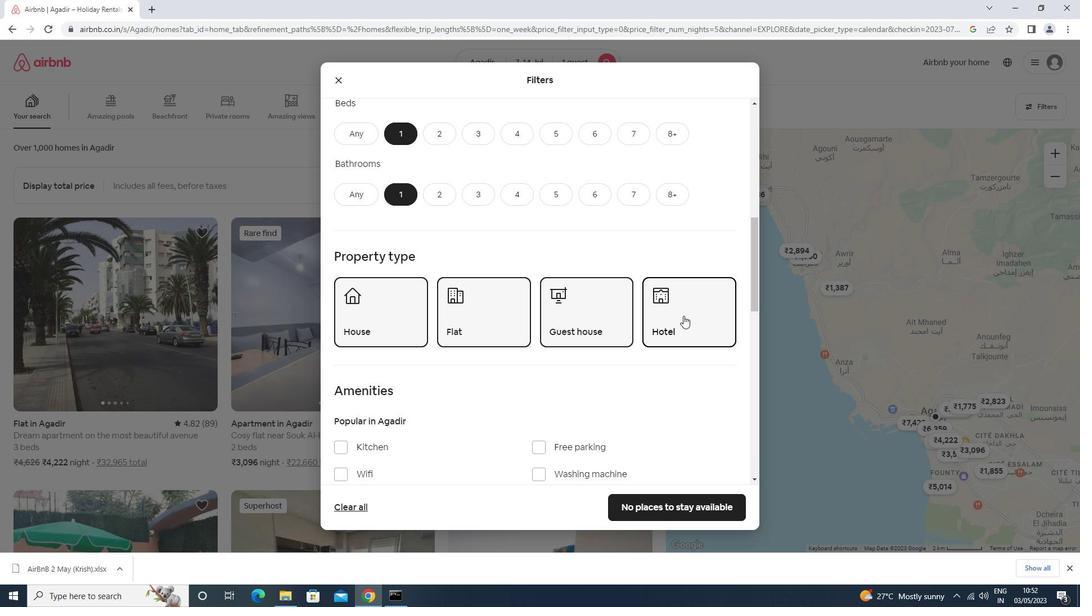 
Action: Mouse scrolled (683, 315) with delta (0, 0)
Screenshot: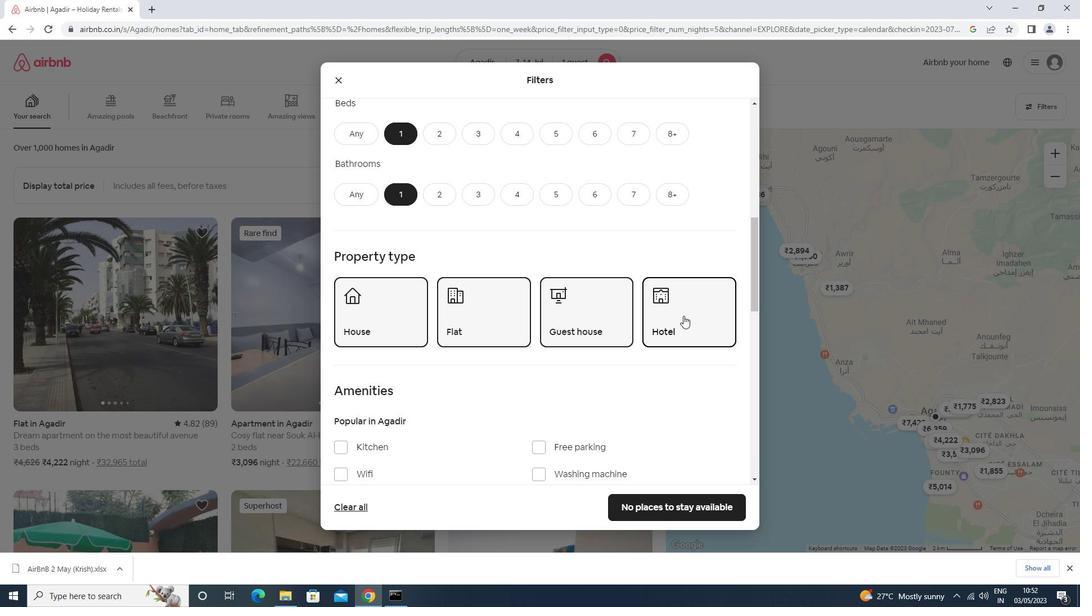 
Action: Mouse moved to (353, 303)
Screenshot: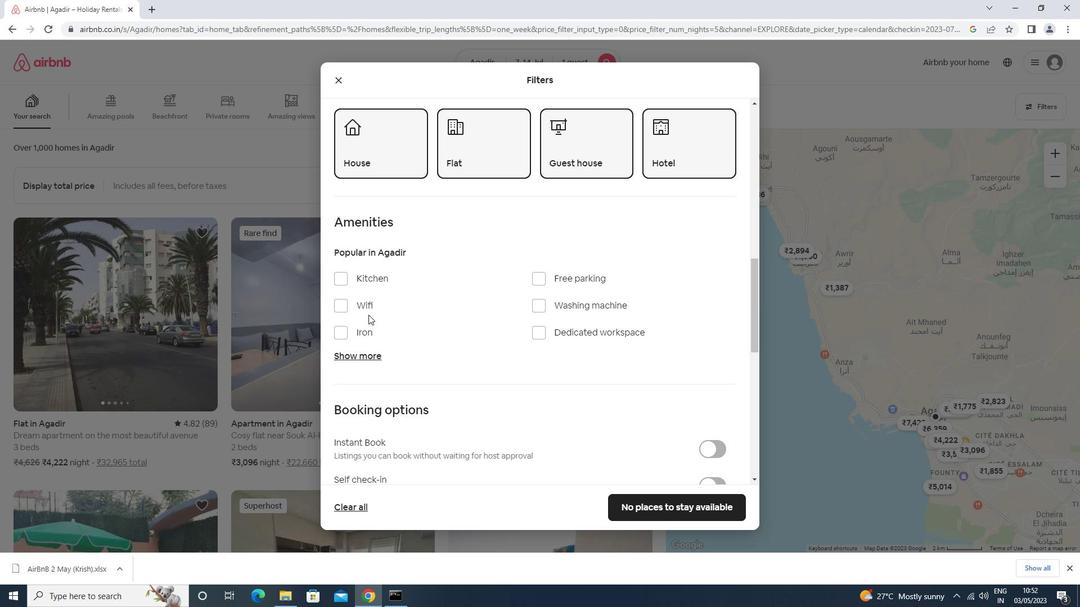 
Action: Mouse pressed left at (353, 303)
Screenshot: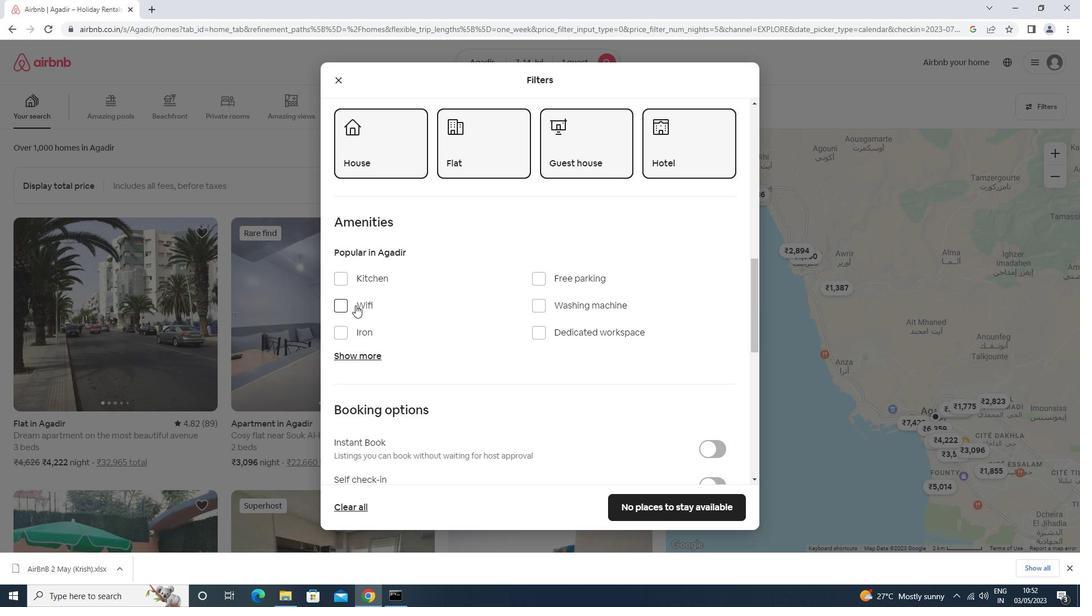 
Action: Mouse moved to (618, 359)
Screenshot: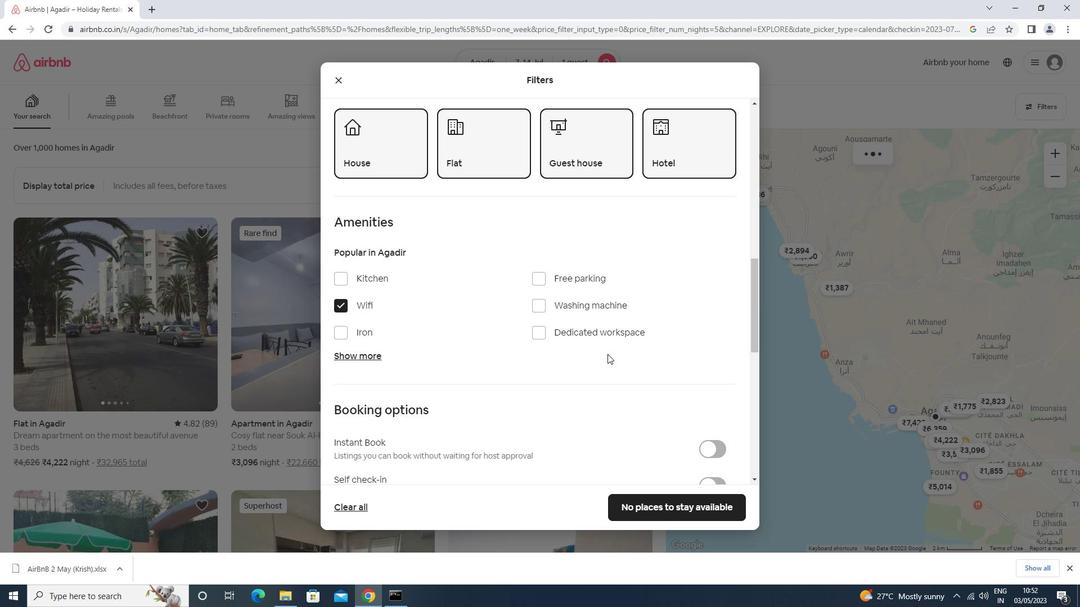 
Action: Mouse scrolled (618, 359) with delta (0, 0)
Screenshot: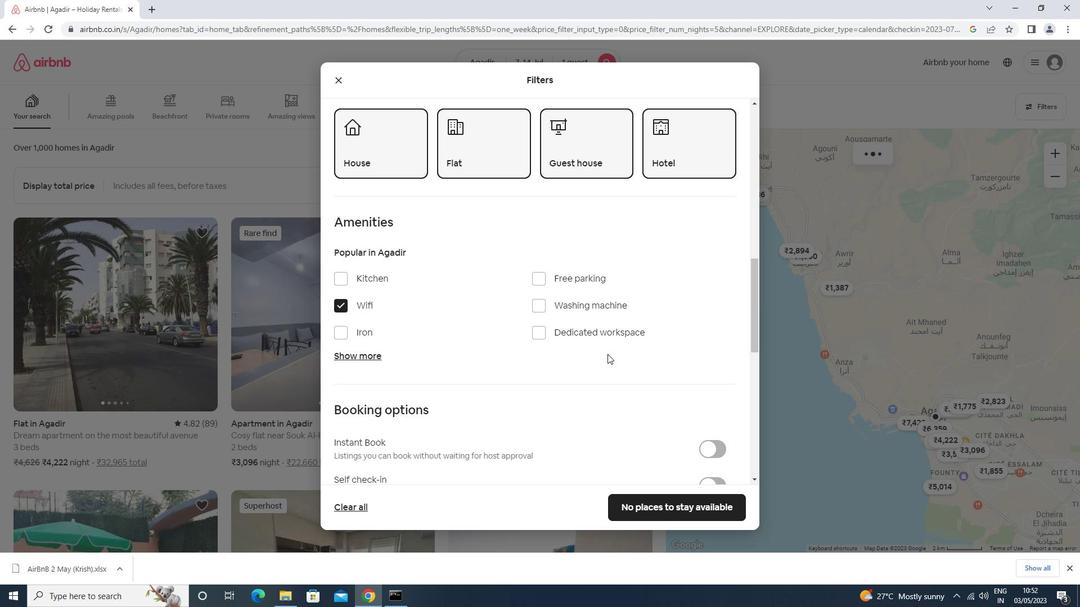 
Action: Mouse moved to (618, 361)
Screenshot: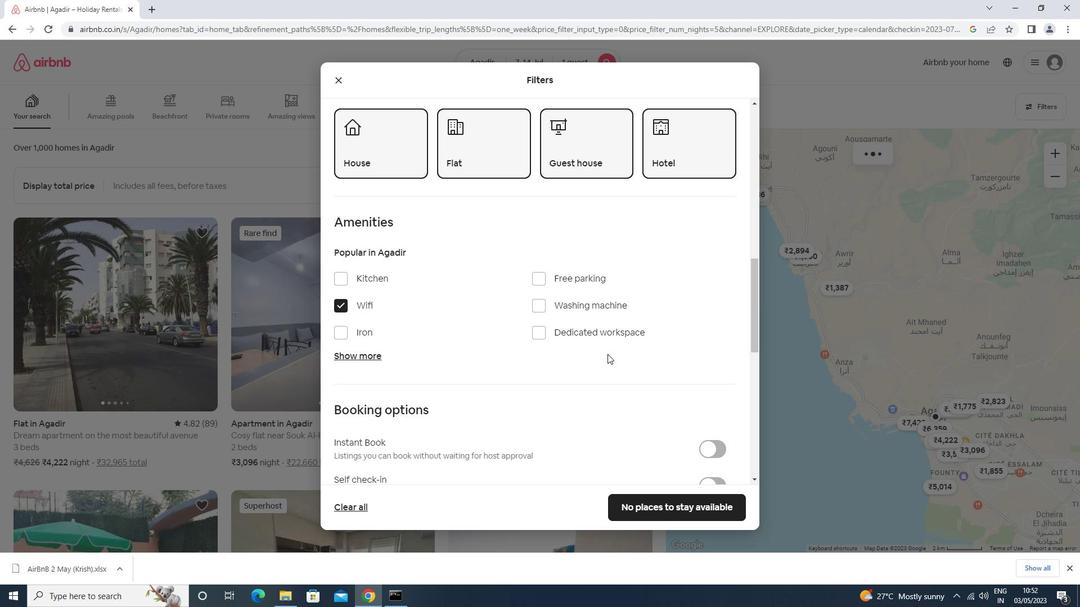 
Action: Mouse scrolled (618, 360) with delta (0, 0)
Screenshot: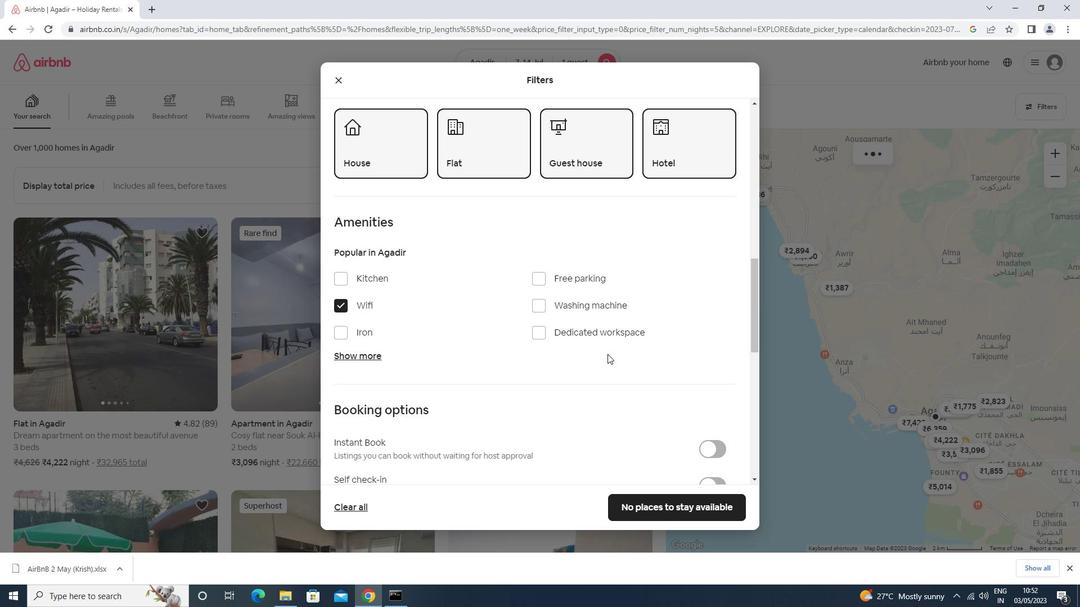 
Action: Mouse moved to (618, 362)
Screenshot: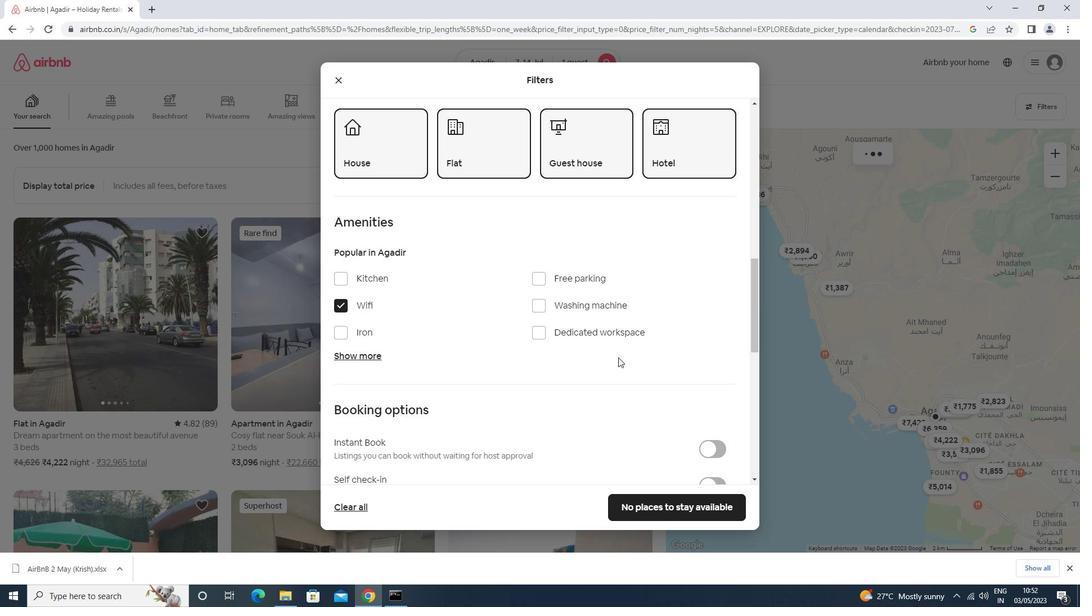 
Action: Mouse scrolled (618, 361) with delta (0, 0)
Screenshot: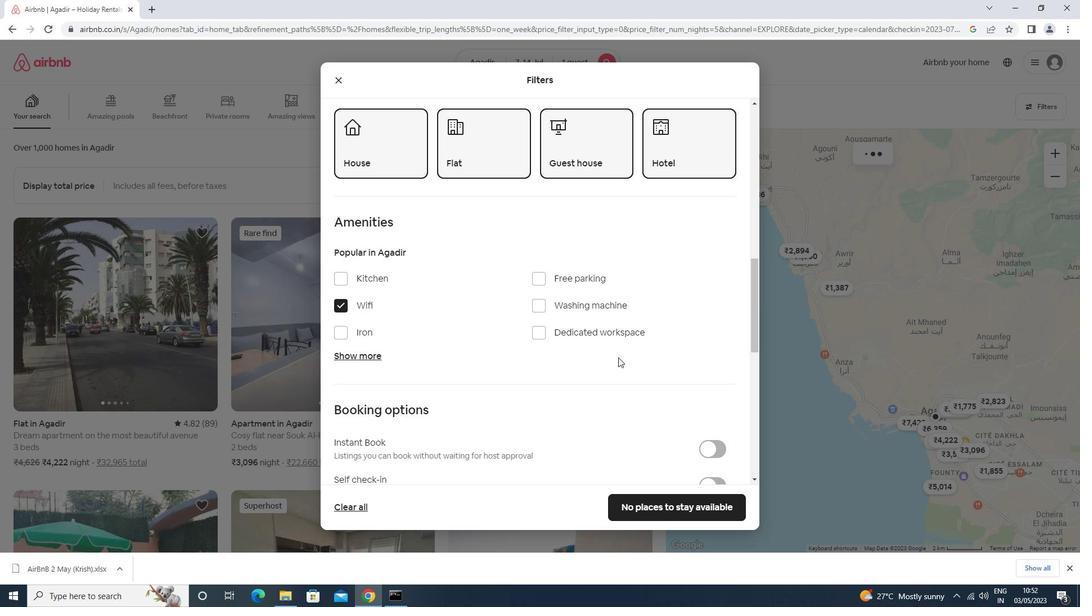 
Action: Mouse moved to (618, 362)
Screenshot: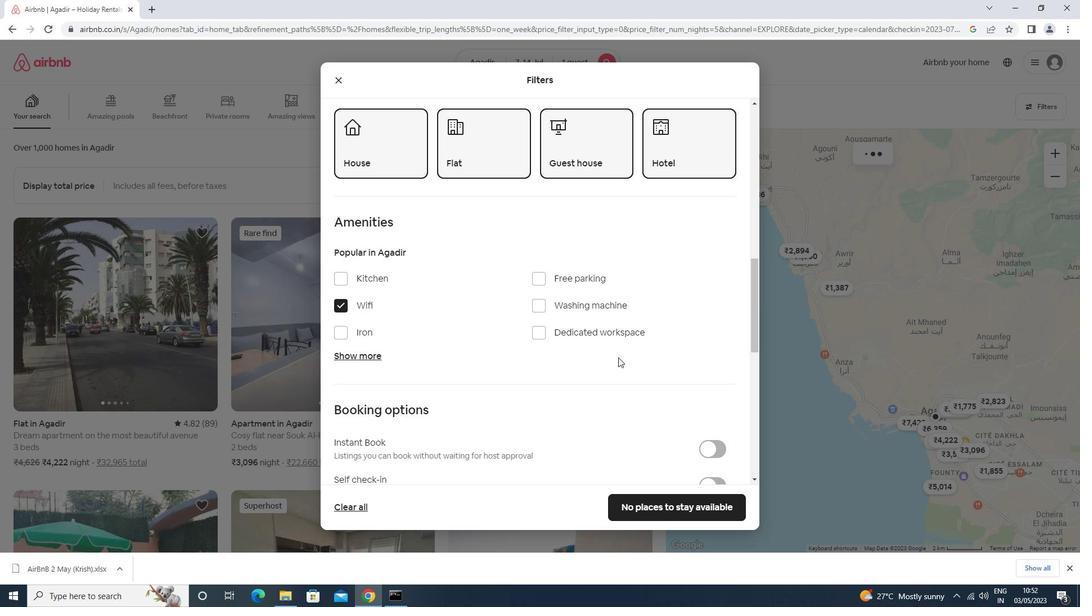 
Action: Mouse scrolled (618, 362) with delta (0, 0)
Screenshot: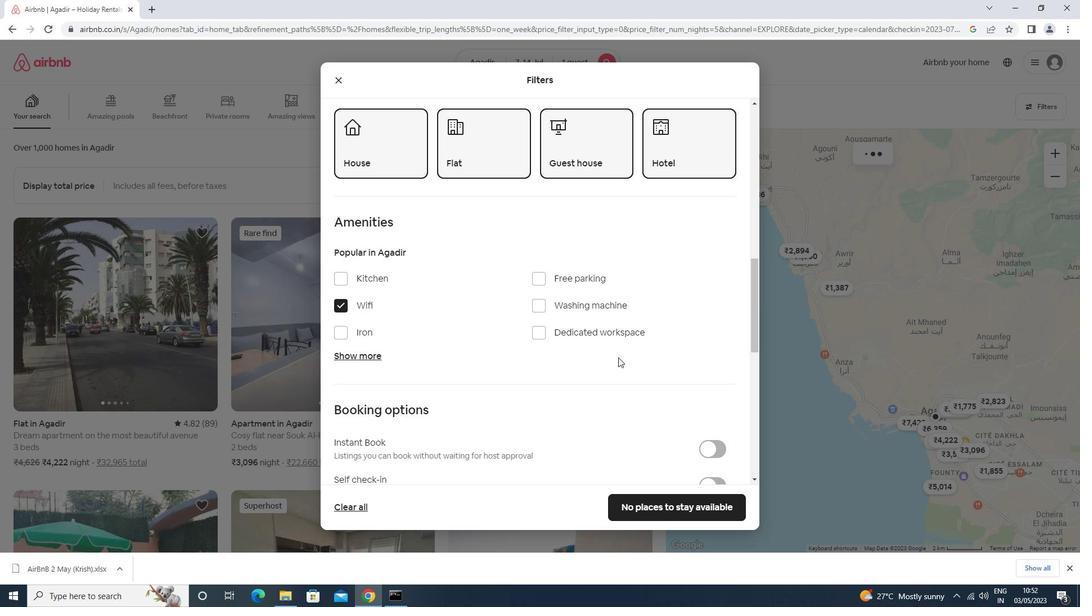 
Action: Mouse moved to (711, 266)
Screenshot: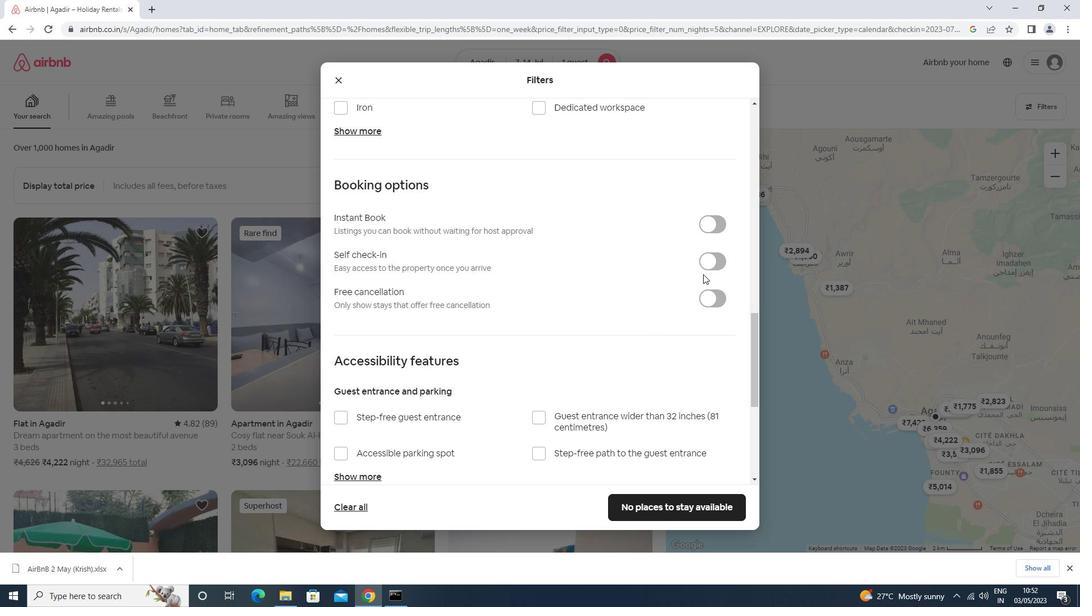 
Action: Mouse pressed left at (711, 266)
Screenshot: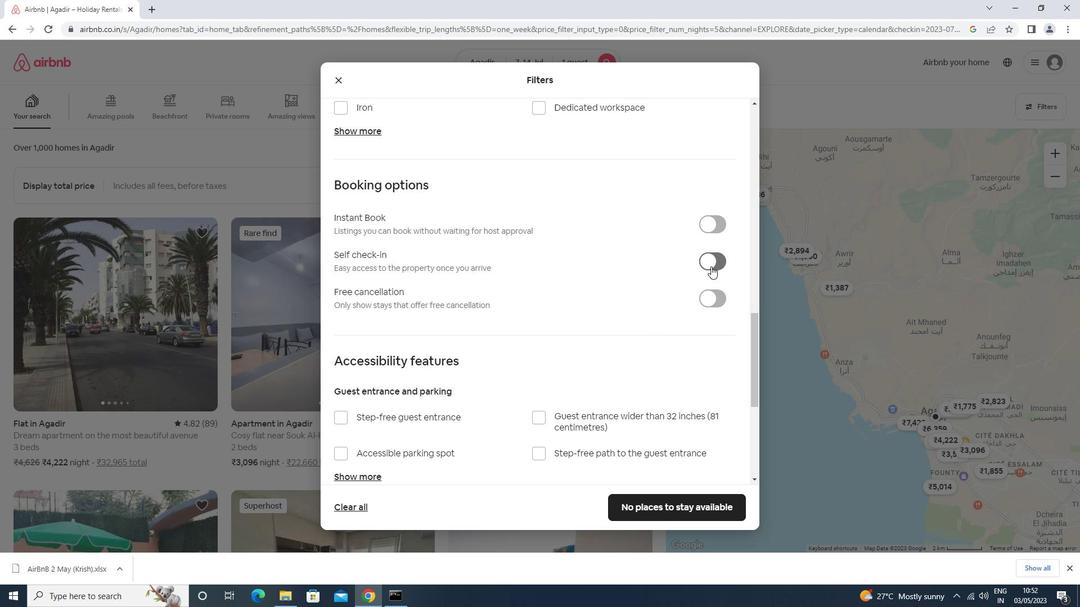 
Action: Mouse moved to (686, 276)
Screenshot: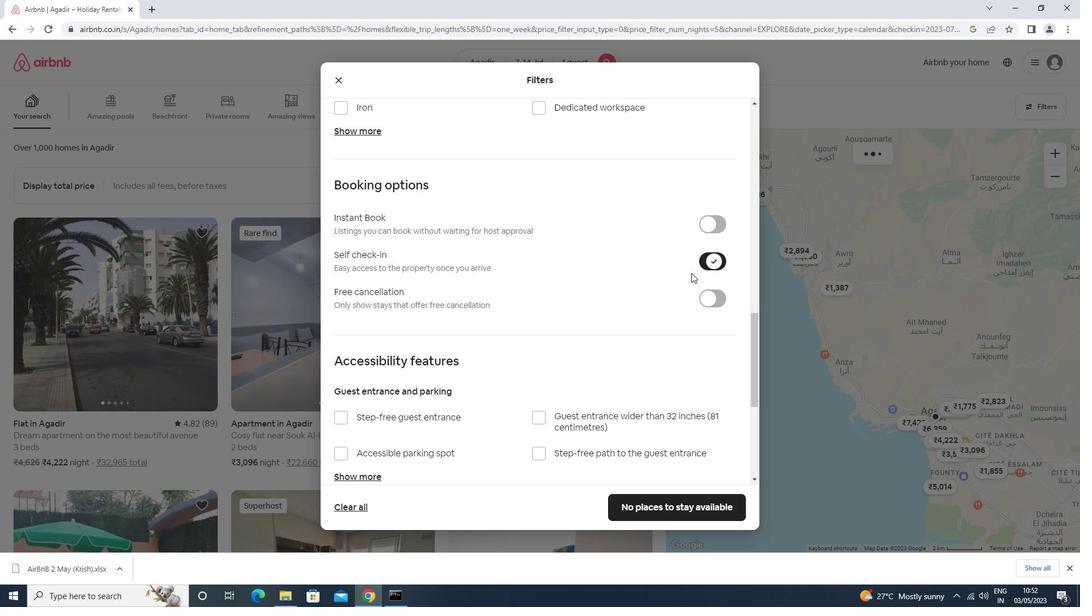 
Action: Mouse scrolled (686, 275) with delta (0, 0)
Screenshot: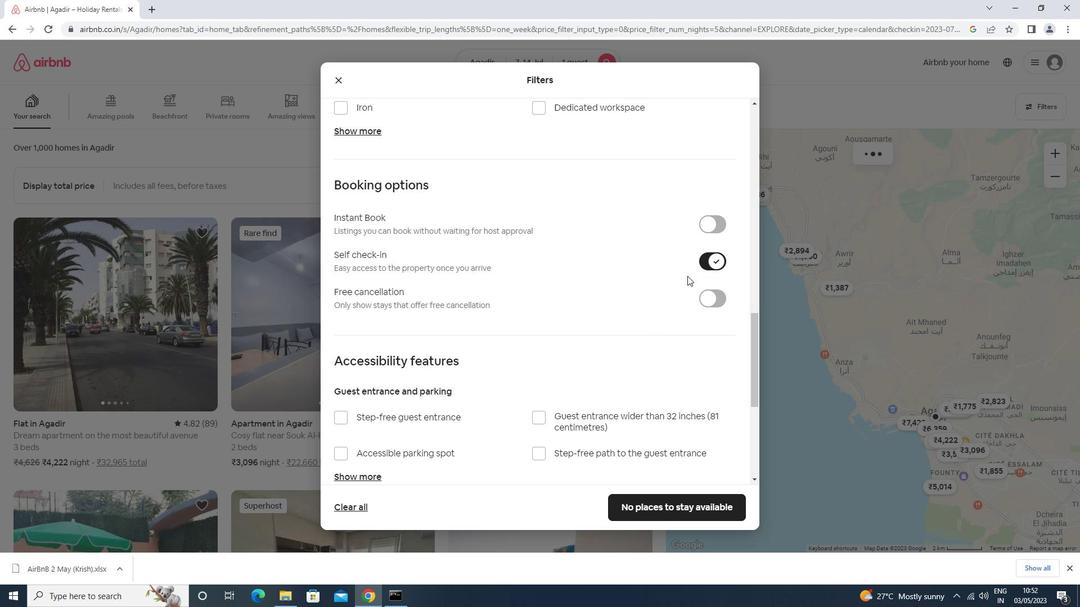
Action: Mouse moved to (685, 276)
Screenshot: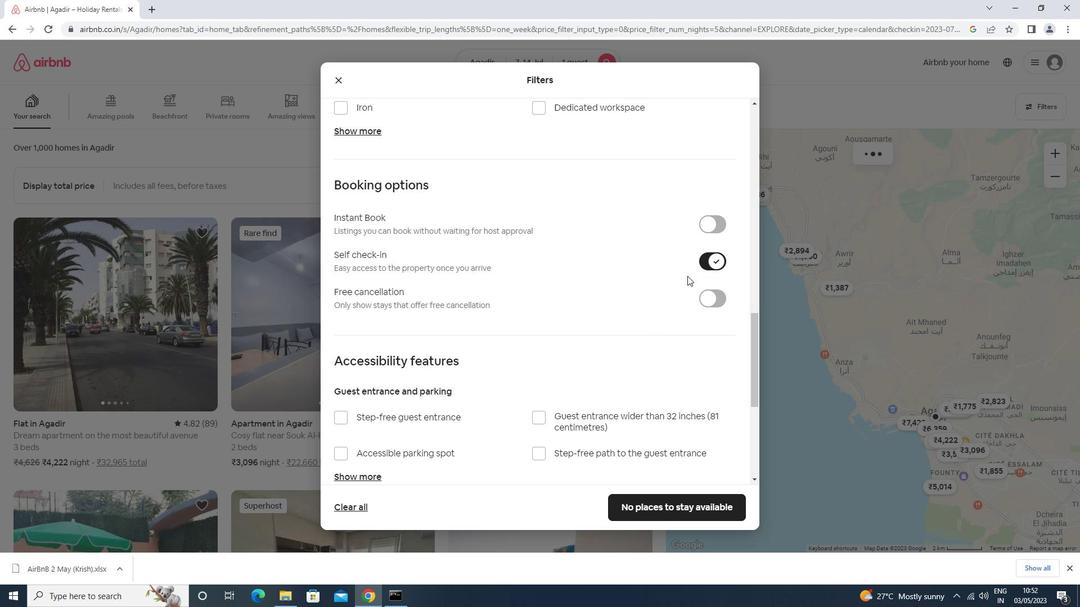 
Action: Mouse scrolled (685, 276) with delta (0, 0)
Screenshot: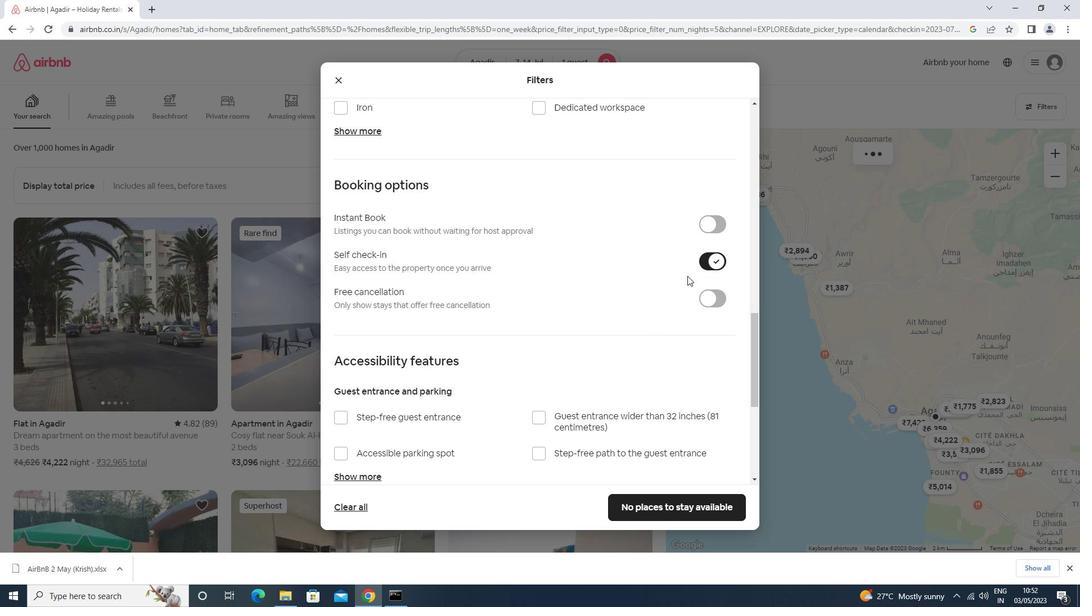 
Action: Mouse moved to (683, 277)
Screenshot: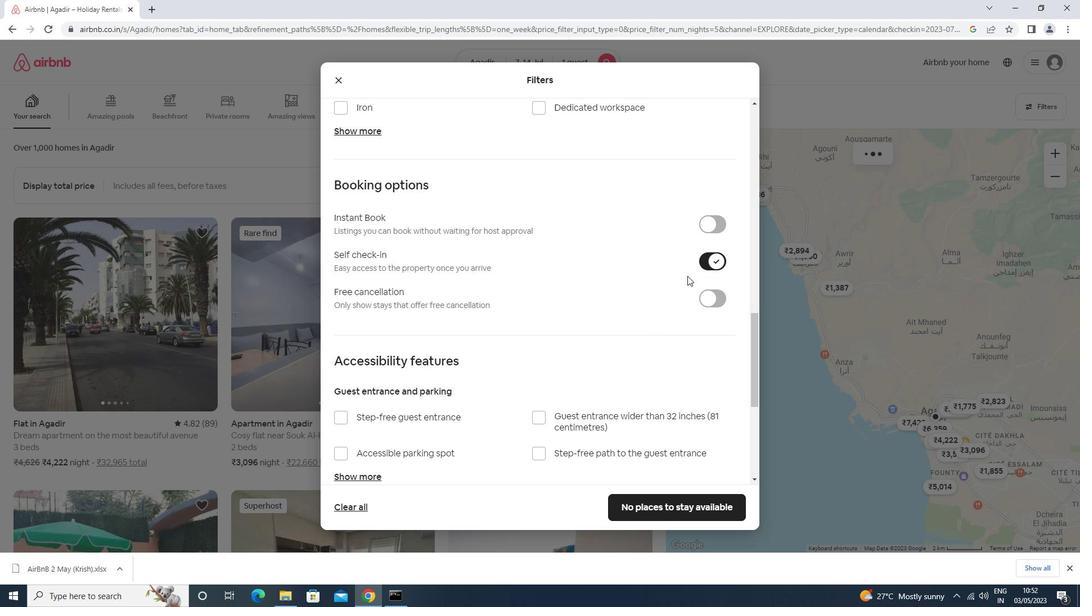 
Action: Mouse scrolled (683, 277) with delta (0, 0)
Screenshot: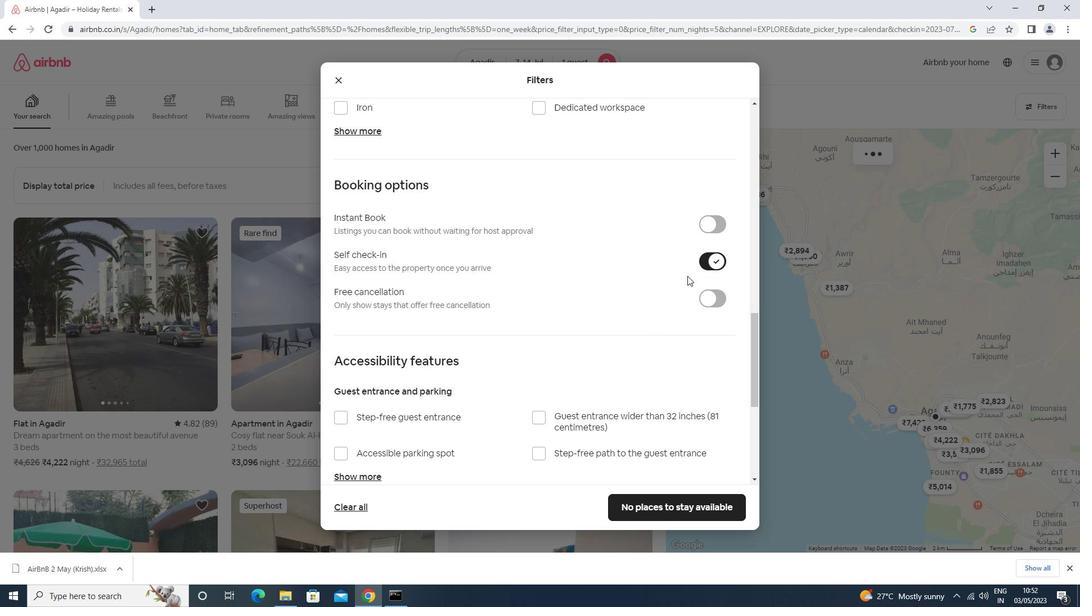 
Action: Mouse moved to (683, 277)
Screenshot: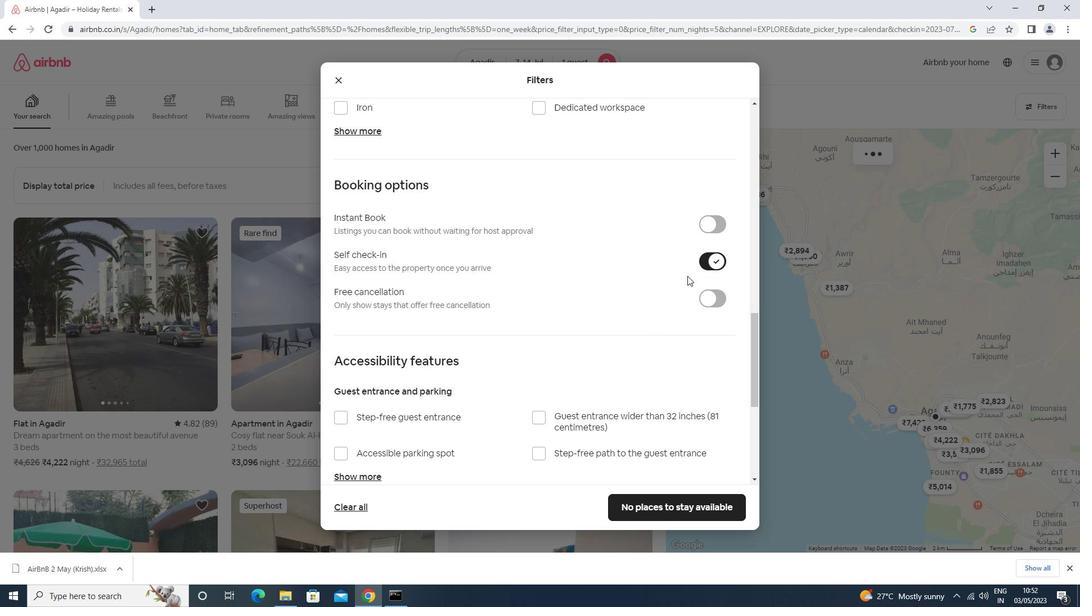 
Action: Mouse scrolled (683, 277) with delta (0, 0)
Screenshot: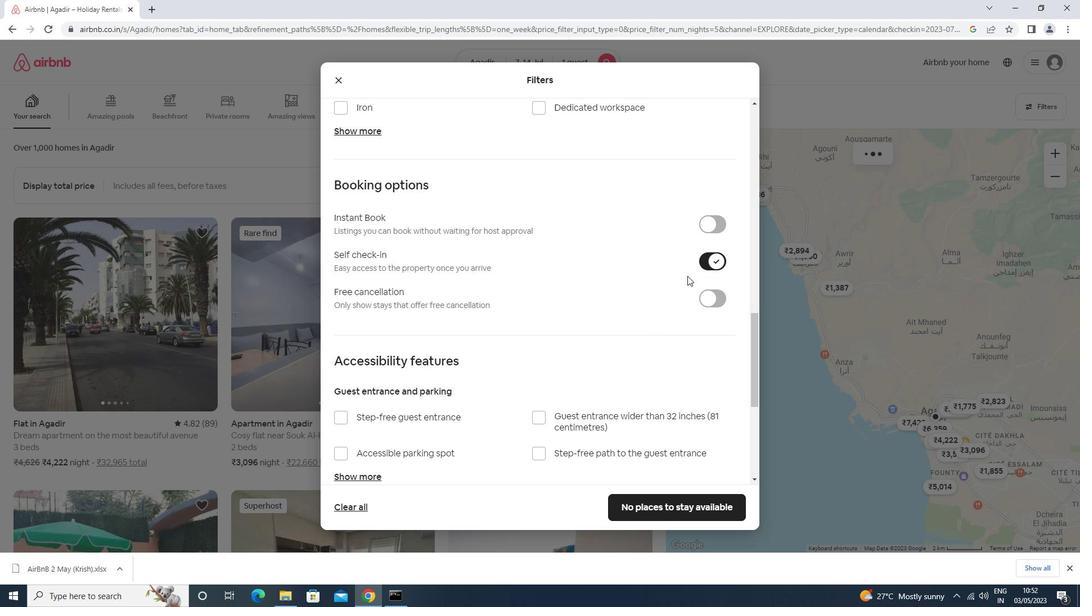 
Action: Mouse scrolled (683, 277) with delta (0, 0)
Screenshot: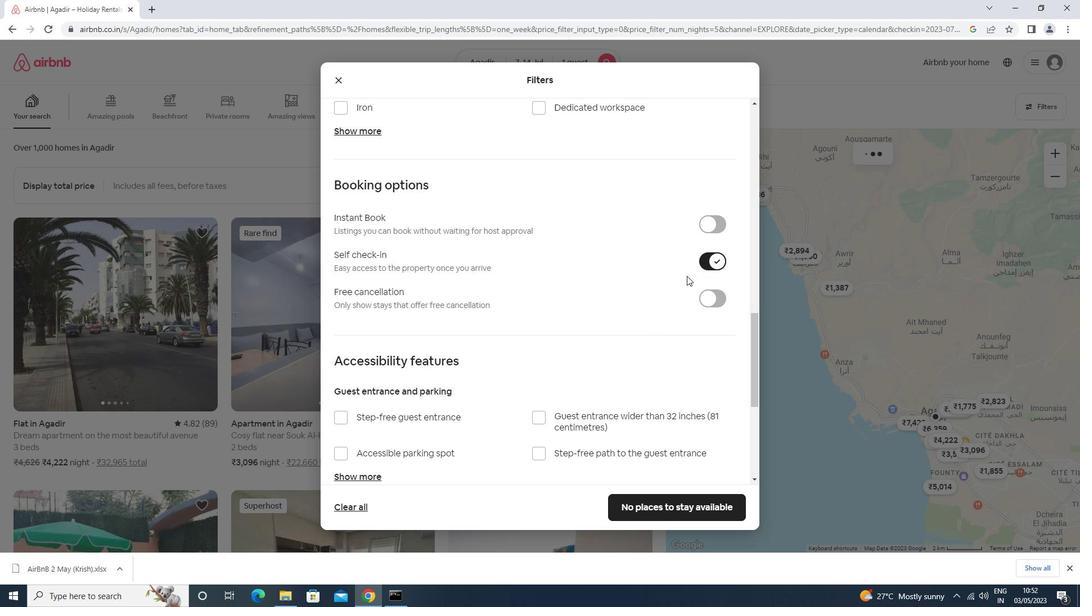 
Action: Mouse moved to (683, 277)
Screenshot: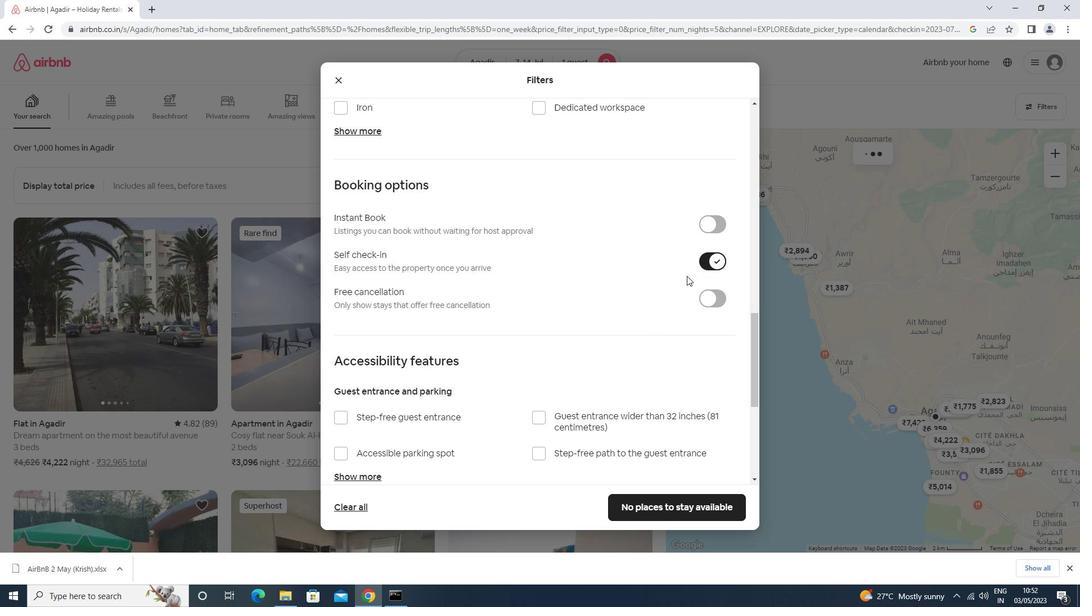 
Action: Mouse scrolled (683, 277) with delta (0, 0)
Screenshot: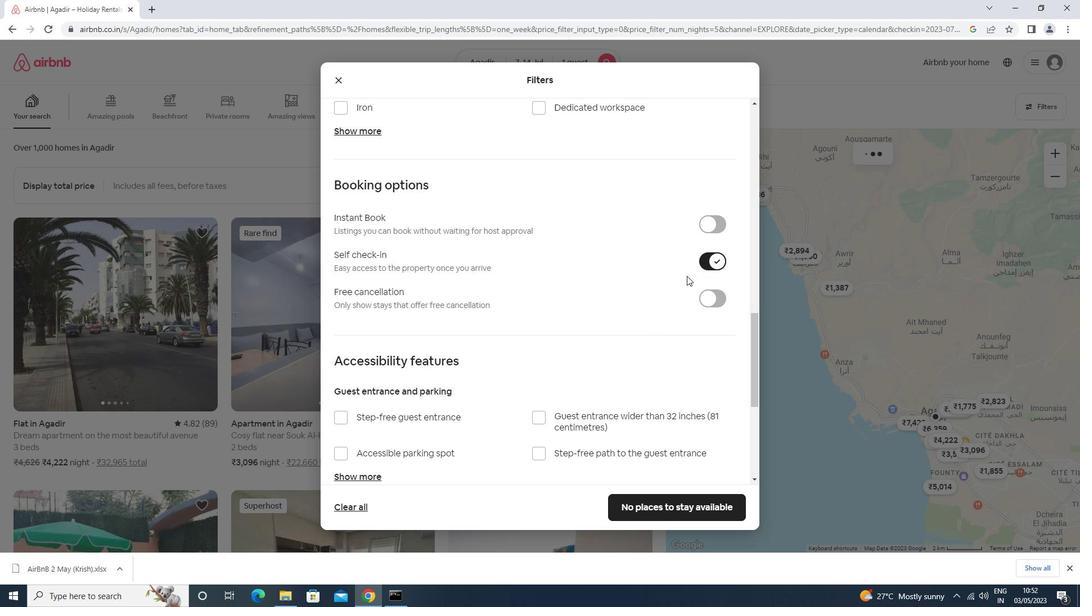 
Action: Mouse moved to (683, 277)
Screenshot: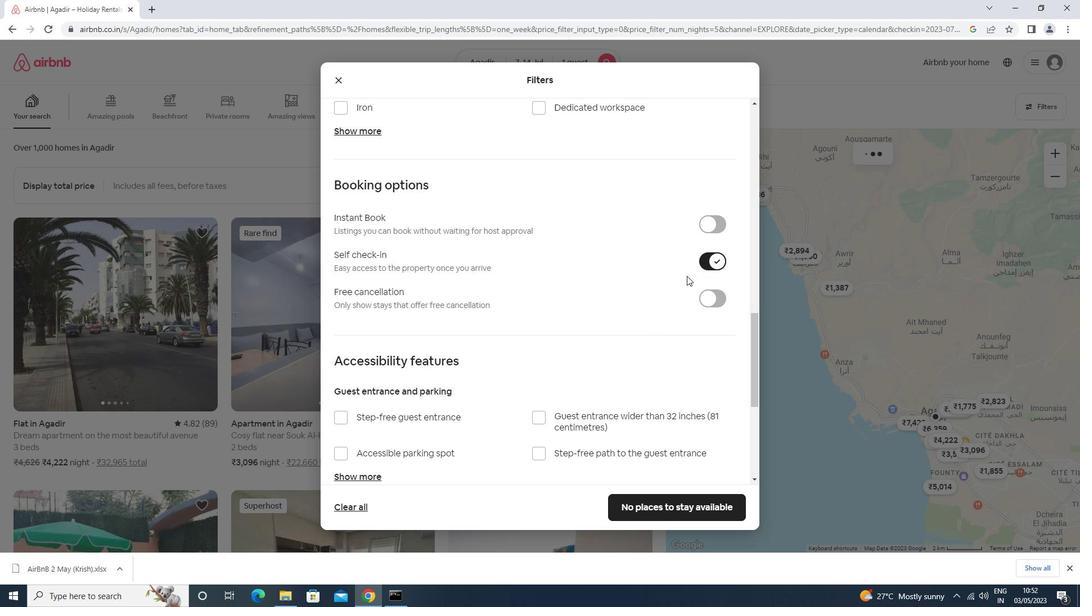 
Action: Mouse scrolled (683, 277) with delta (0, 0)
Screenshot: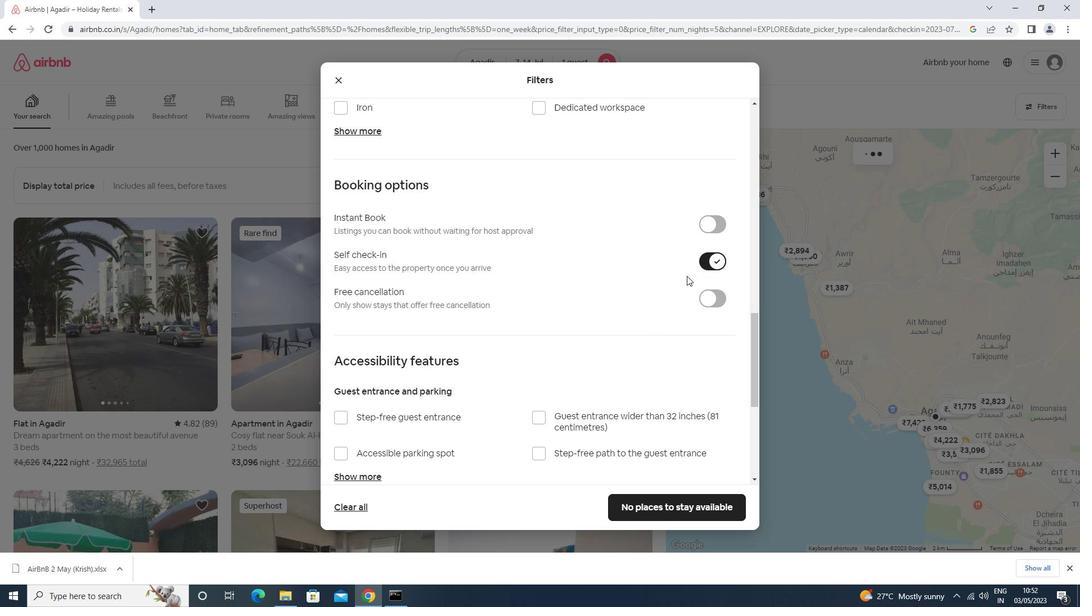 
Action: Mouse moved to (671, 279)
Screenshot: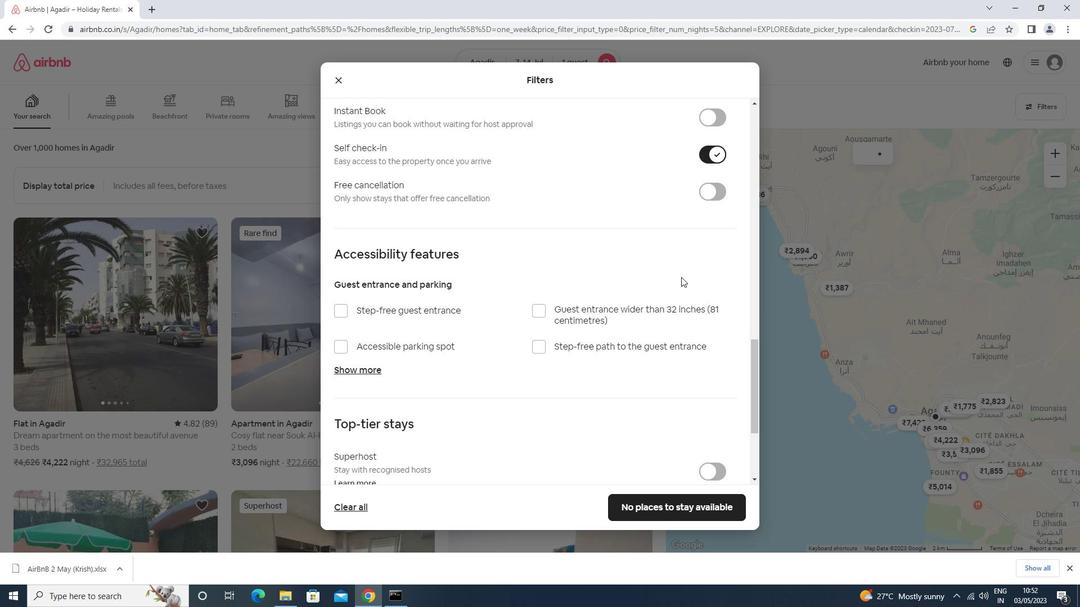 
Action: Mouse scrolled (671, 279) with delta (0, 0)
Screenshot: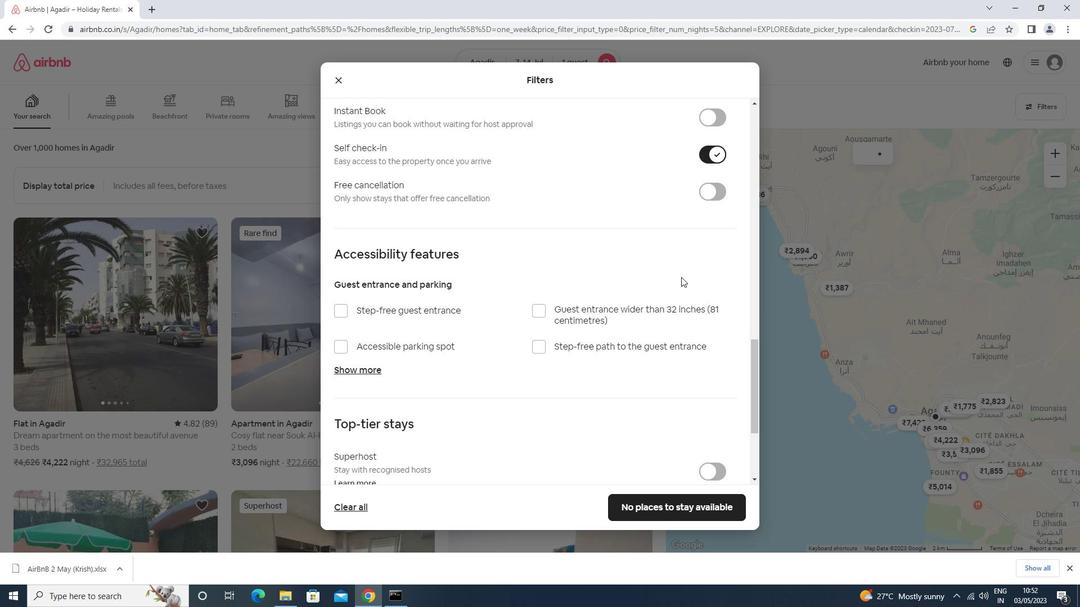 
Action: Mouse moved to (664, 281)
Screenshot: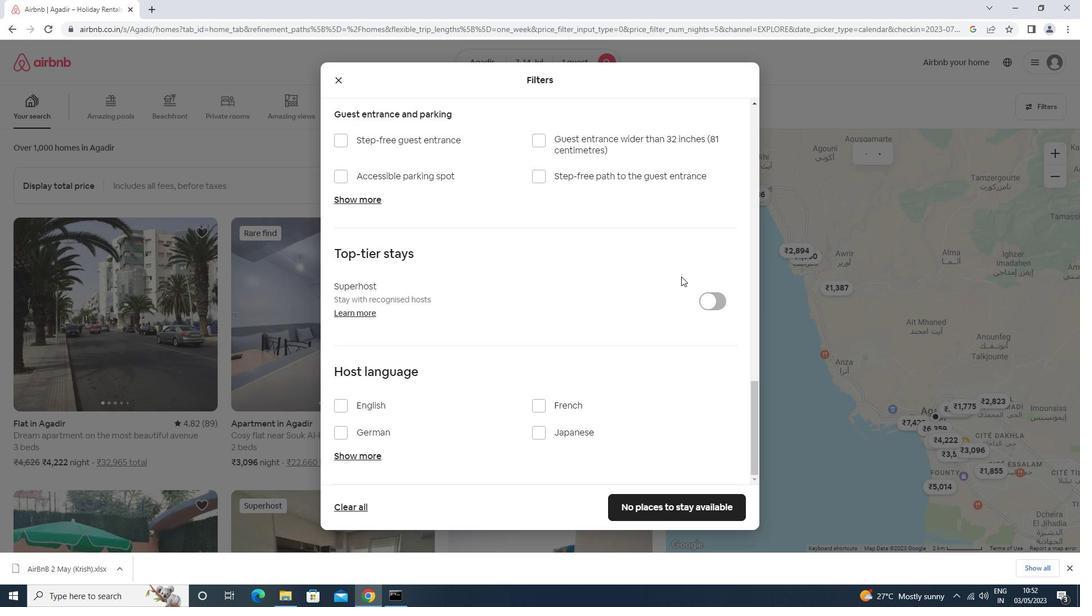 
Action: Mouse scrolled (664, 281) with delta (0, 0)
Screenshot: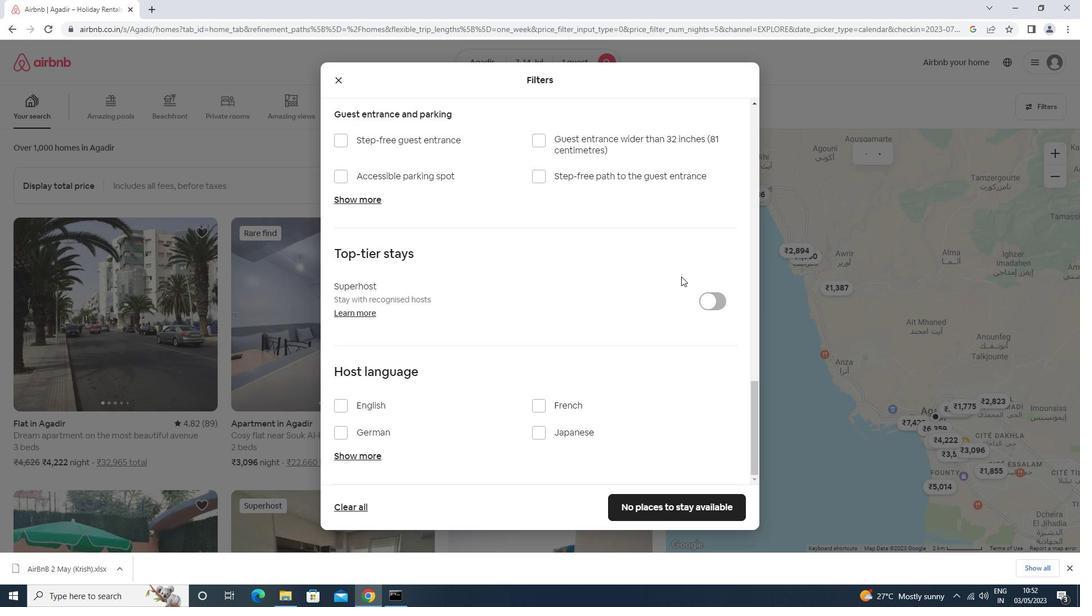 
Action: Mouse moved to (662, 281)
Screenshot: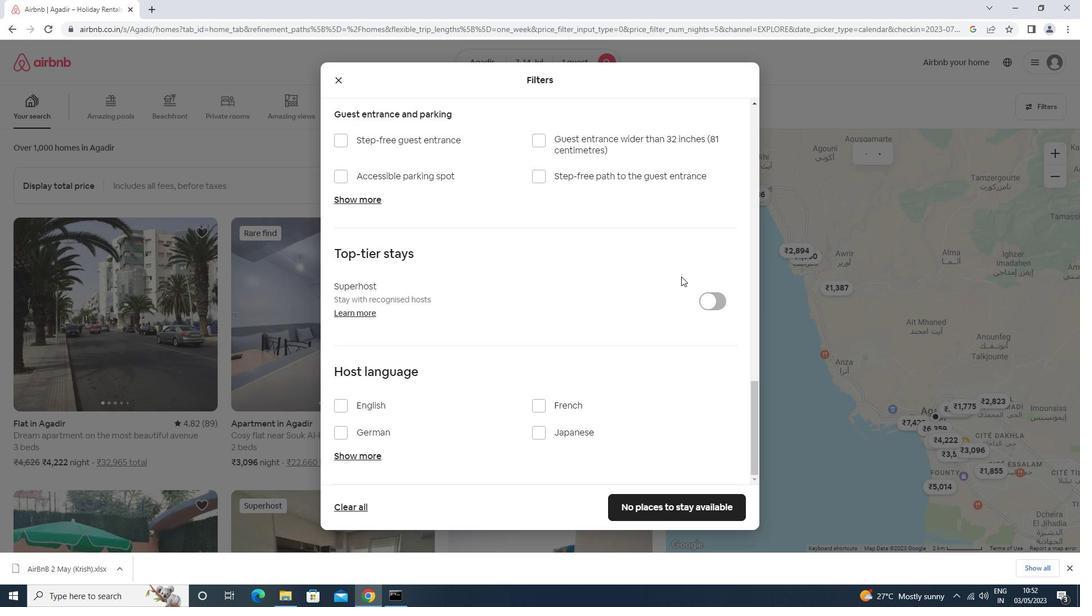 
Action: Mouse scrolled (662, 281) with delta (0, 0)
Screenshot: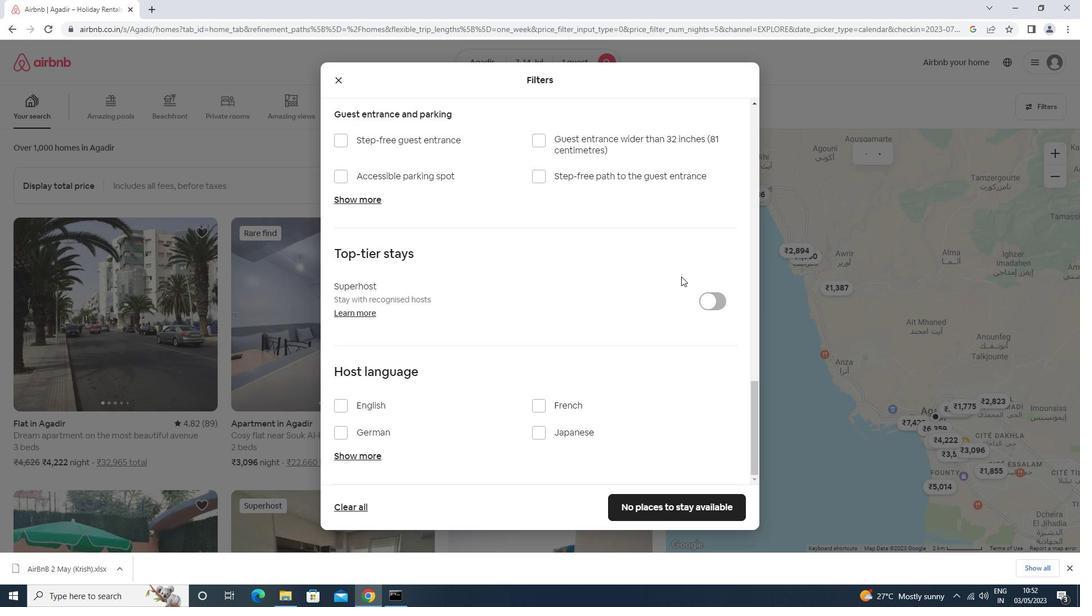 
Action: Mouse moved to (659, 281)
Screenshot: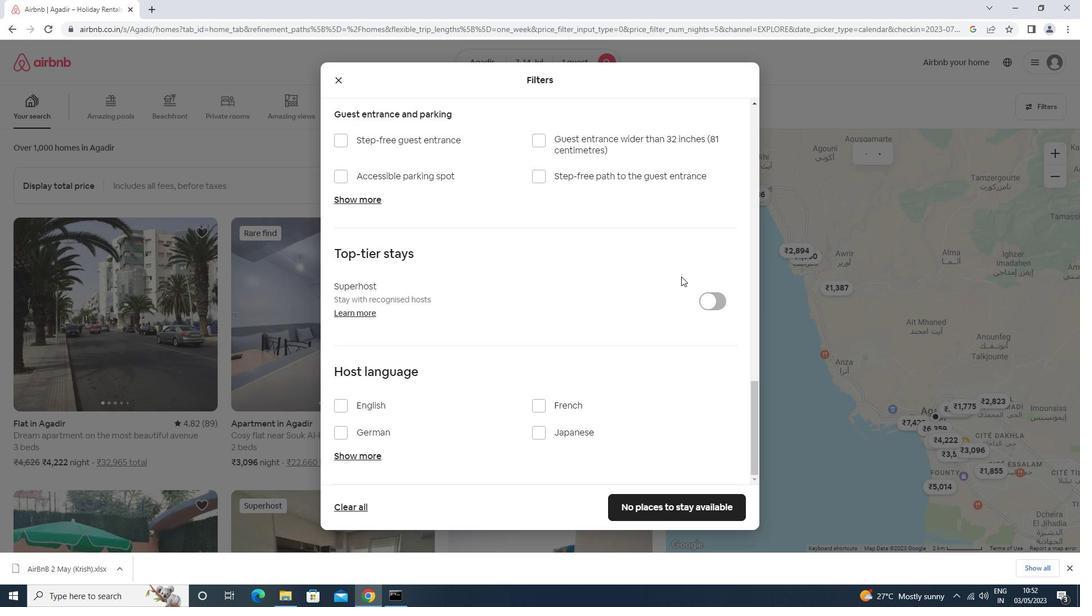 
Action: Mouse scrolled (659, 281) with delta (0, 0)
Screenshot: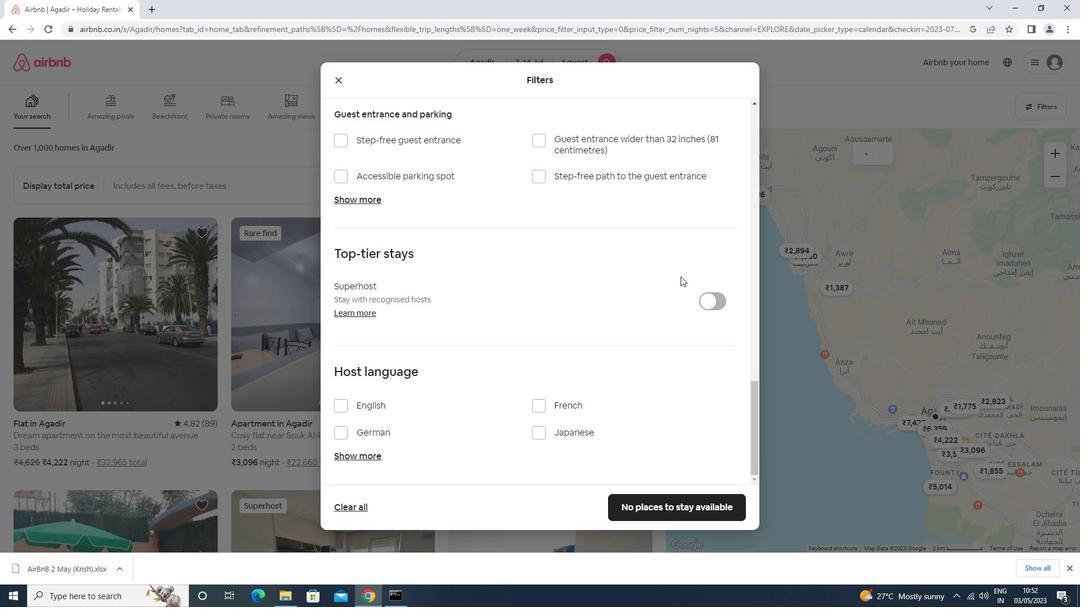 
Action: Mouse moved to (653, 281)
Screenshot: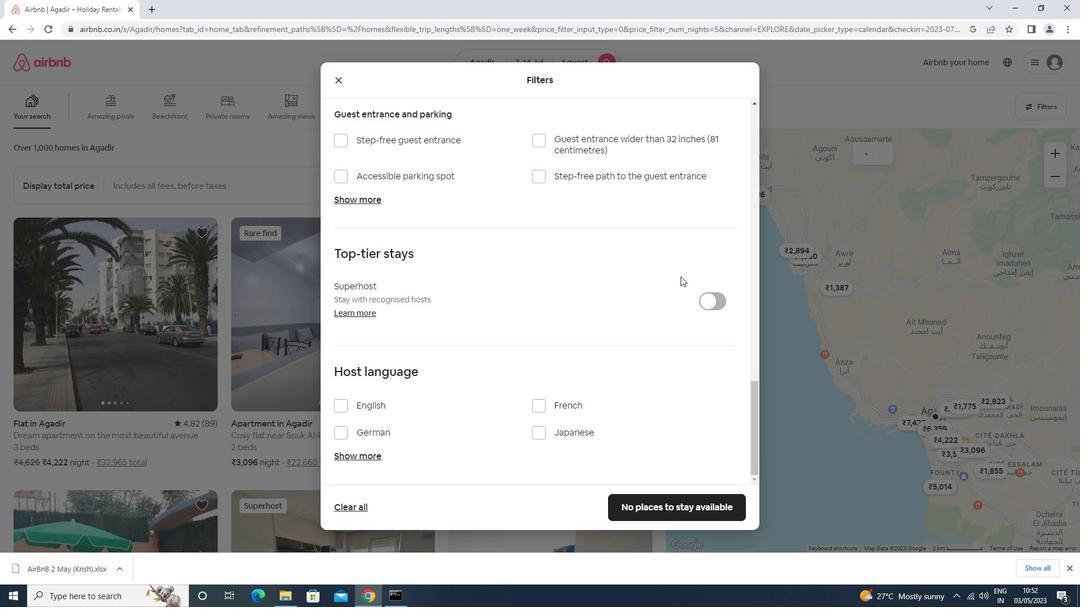 
Action: Mouse scrolled (653, 281) with delta (0, 0)
Screenshot: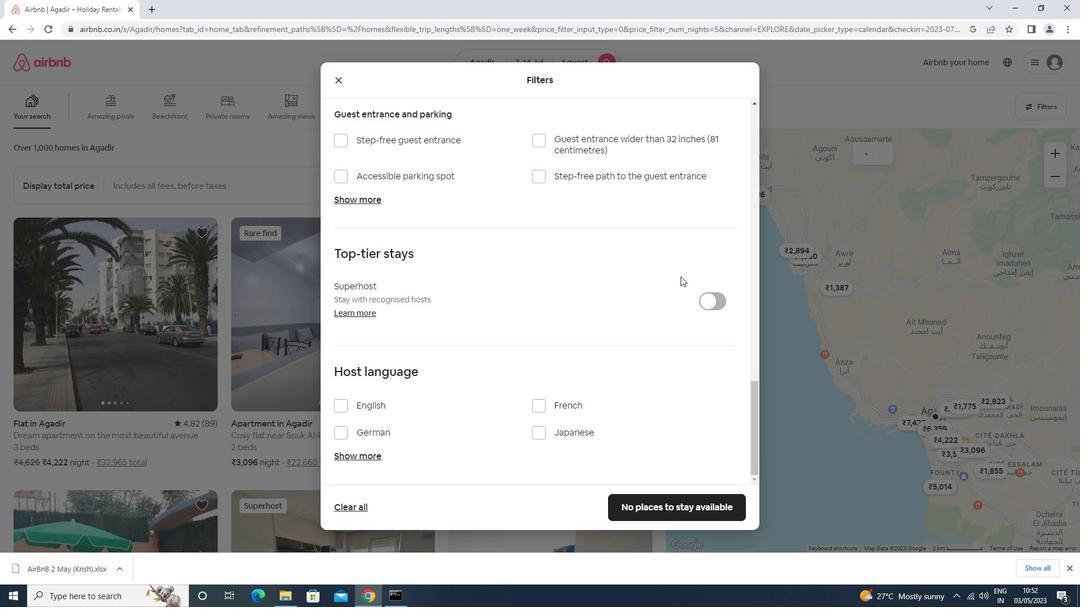 
Action: Mouse moved to (648, 281)
Screenshot: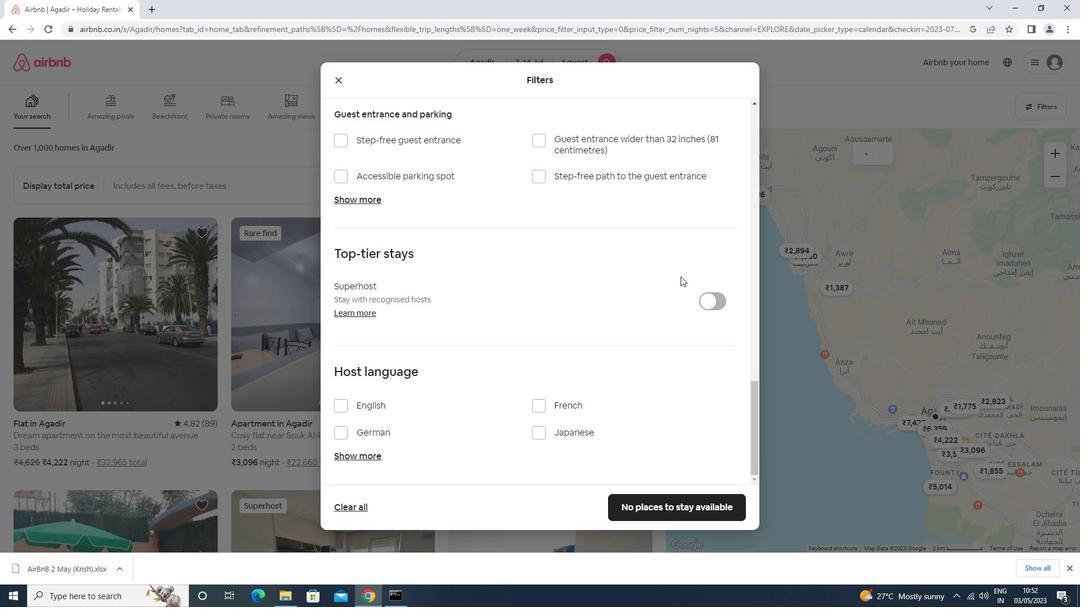 
Action: Mouse scrolled (648, 281) with delta (0, 0)
Screenshot: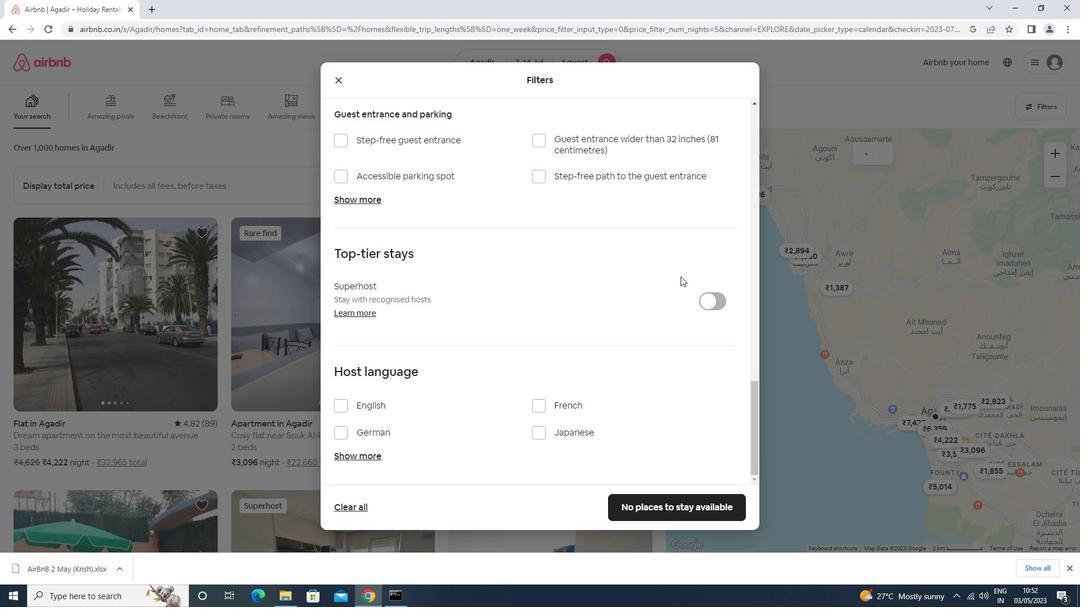 
Action: Mouse moved to (347, 407)
Screenshot: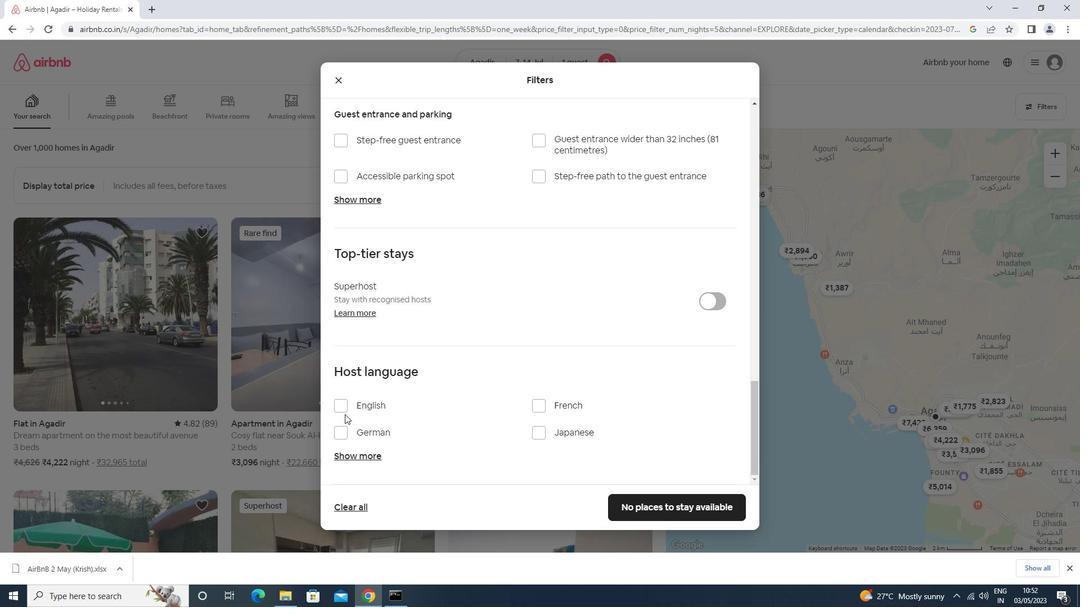 
Action: Mouse pressed left at (347, 407)
Screenshot: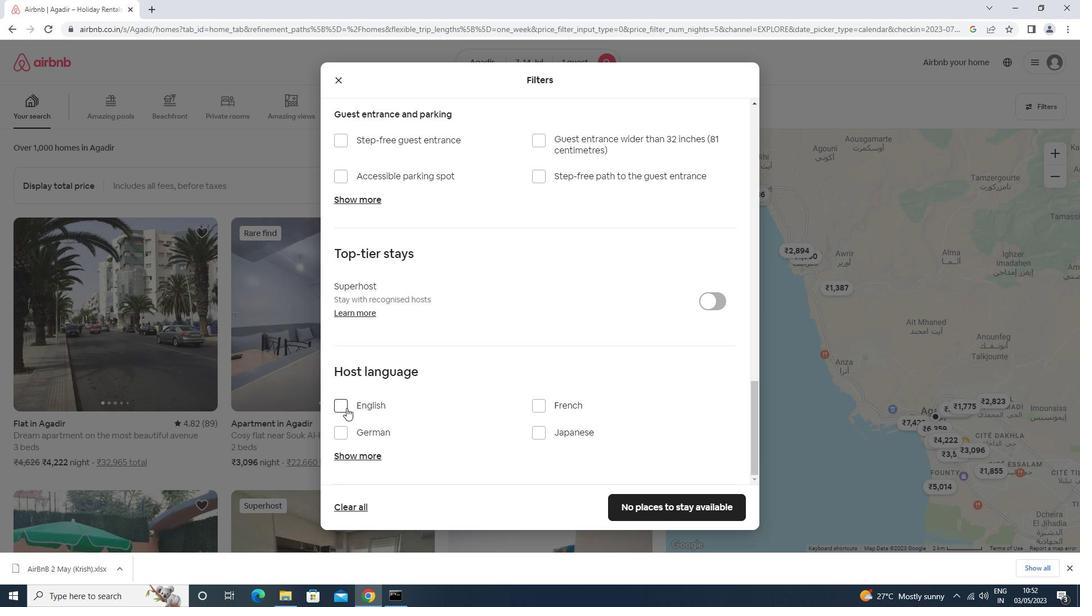 
Action: Mouse moved to (634, 501)
Screenshot: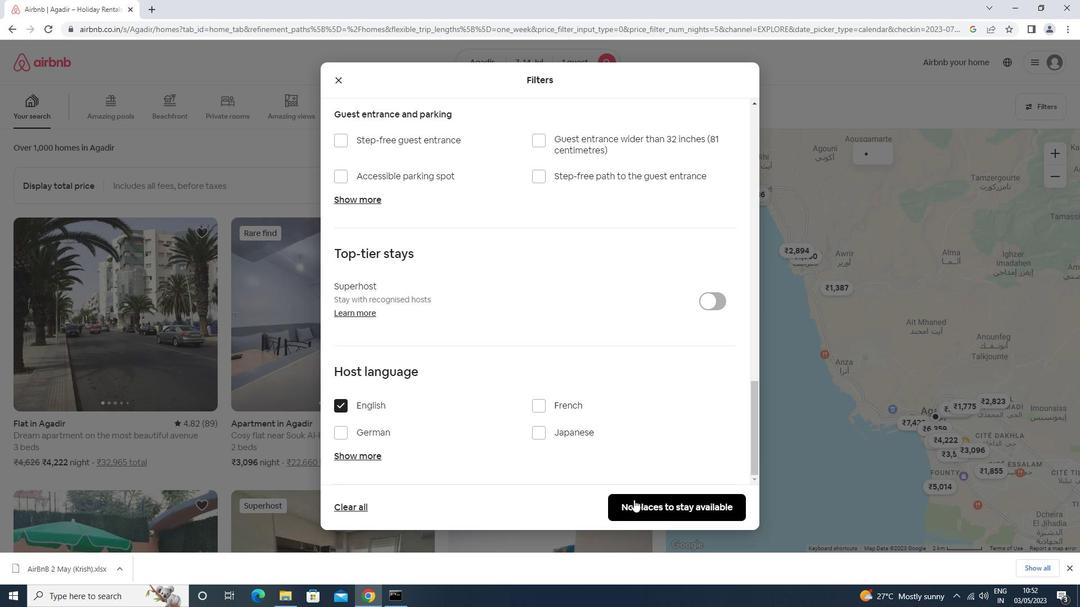 
Action: Mouse pressed left at (634, 501)
Screenshot: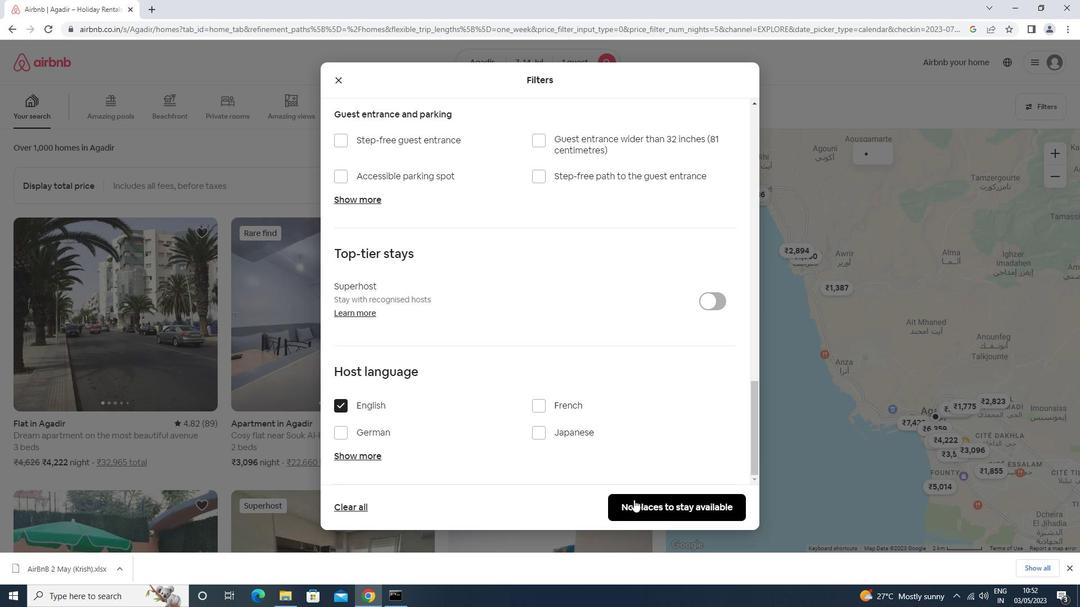 
Action: Mouse moved to (634, 498)
Screenshot: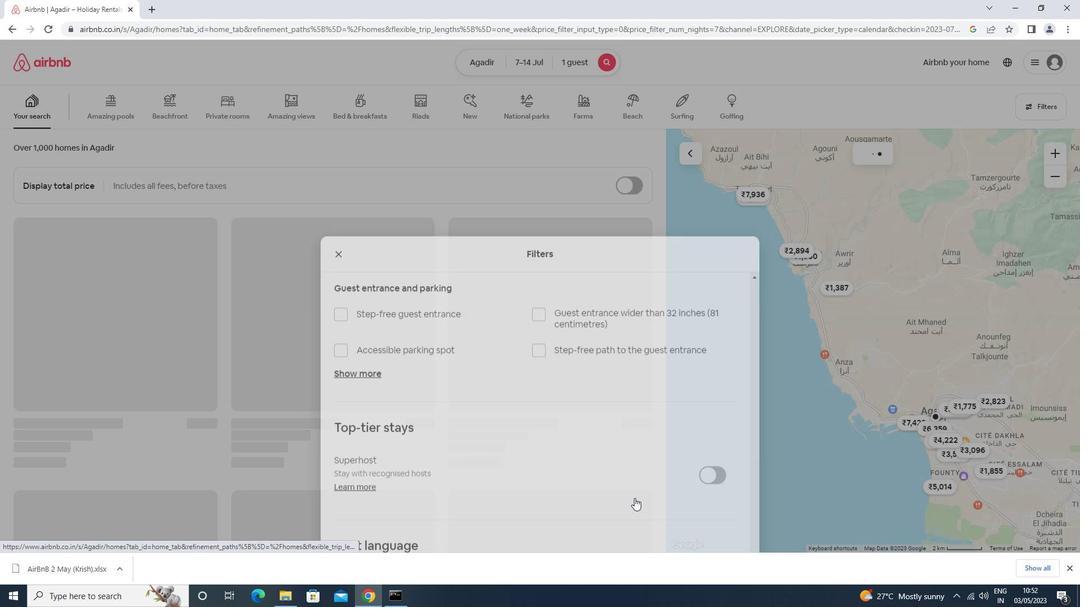 
